 Task: Find connections with filter location Mankono with filter topic #Consultingwith filter profile language French with filter current company Dun & Bradstreet with filter school PEC University of Technology, Chandigarh with filter industry Glass Product Manufacturing with filter service category Bartending with filter keywords title Store Manager
Action: Mouse moved to (486, 67)
Screenshot: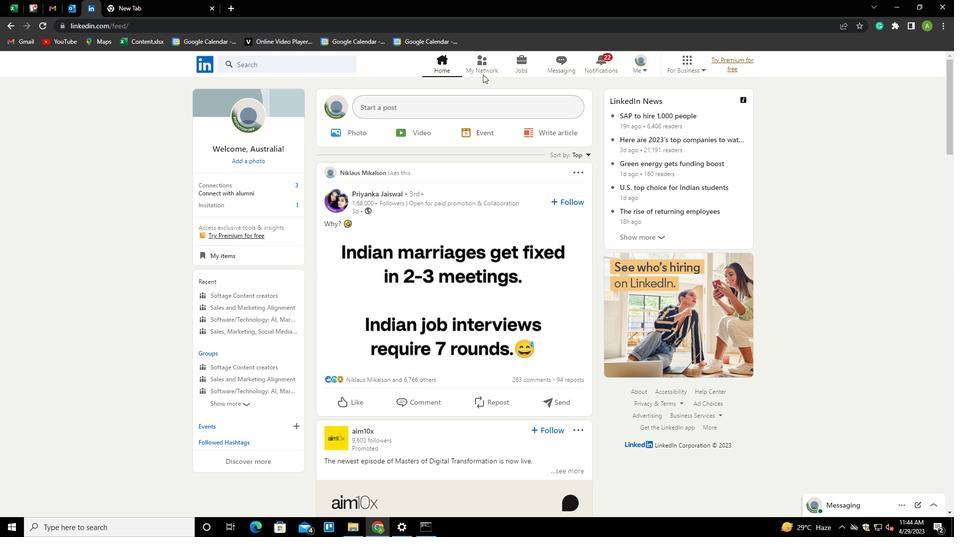 
Action: Mouse pressed left at (486, 67)
Screenshot: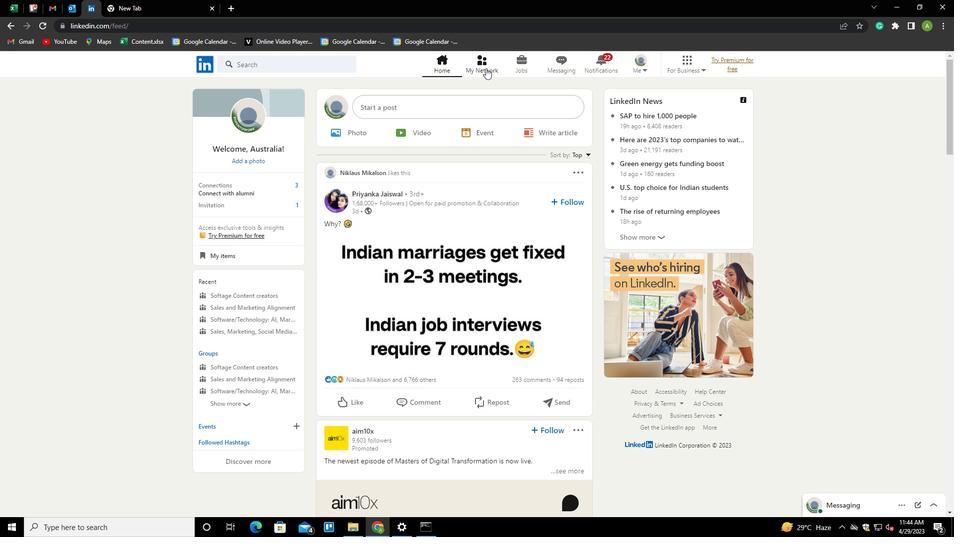 
Action: Mouse moved to (247, 121)
Screenshot: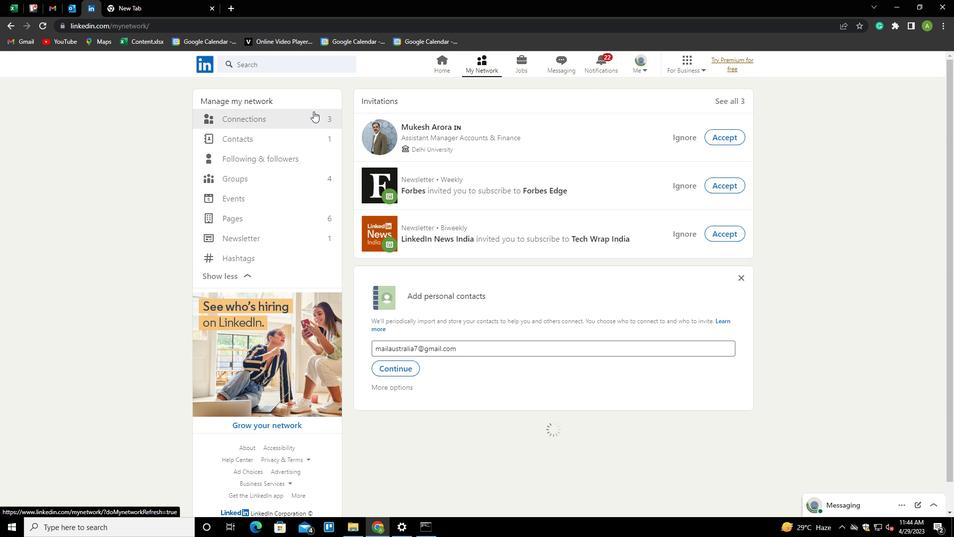 
Action: Mouse pressed left at (247, 121)
Screenshot: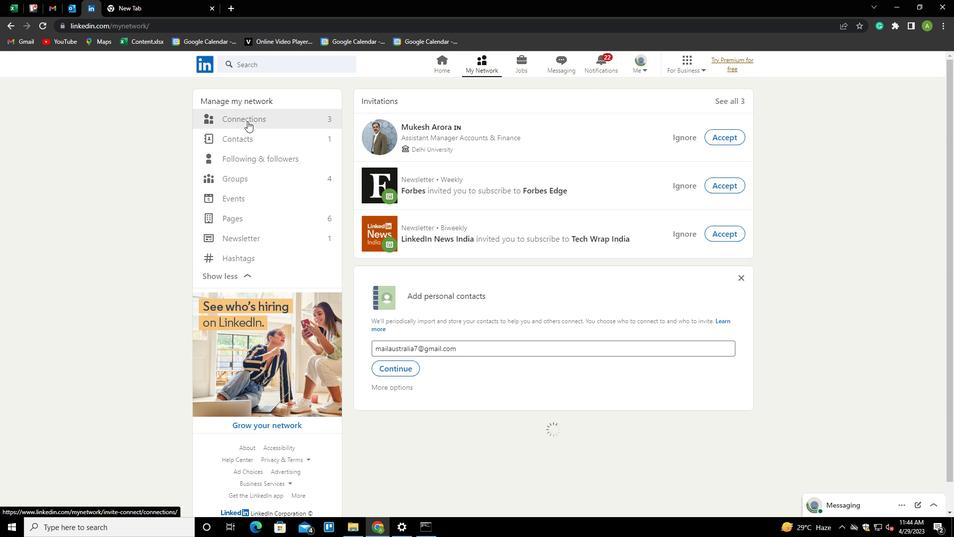 
Action: Mouse moved to (543, 115)
Screenshot: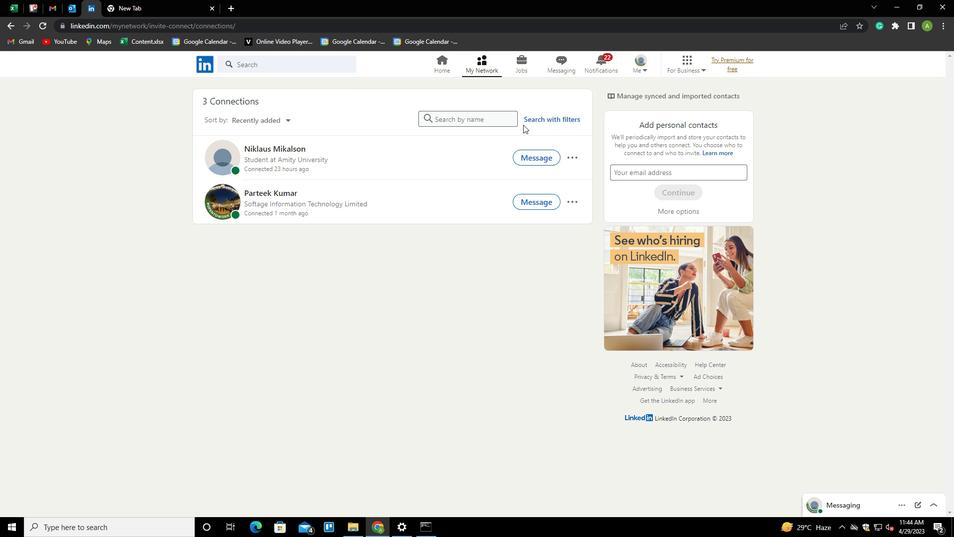 
Action: Mouse pressed left at (543, 115)
Screenshot: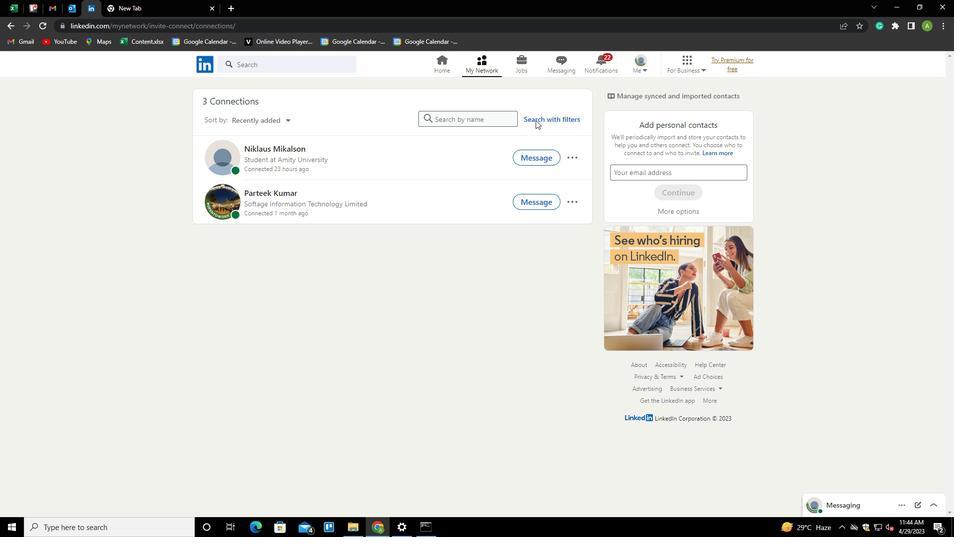 
Action: Mouse moved to (512, 91)
Screenshot: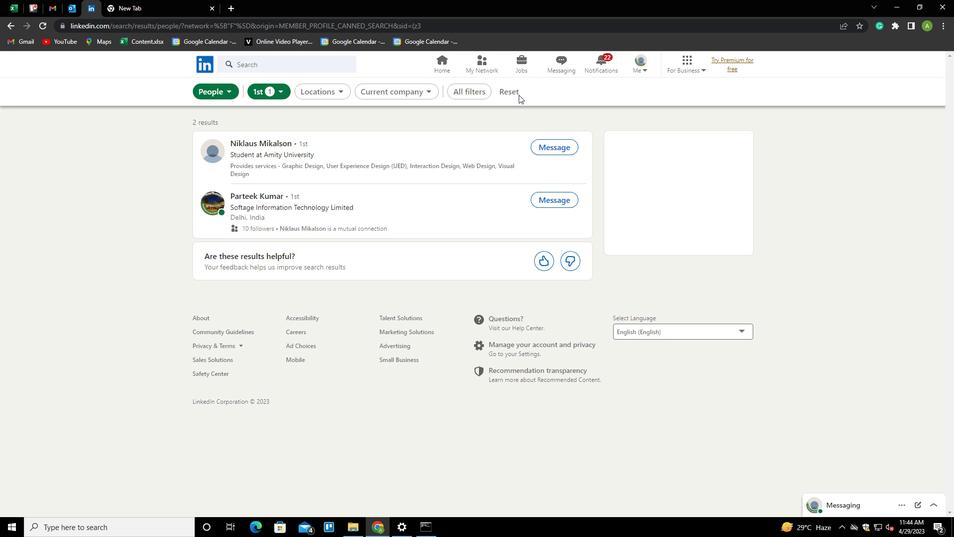 
Action: Mouse pressed left at (512, 91)
Screenshot: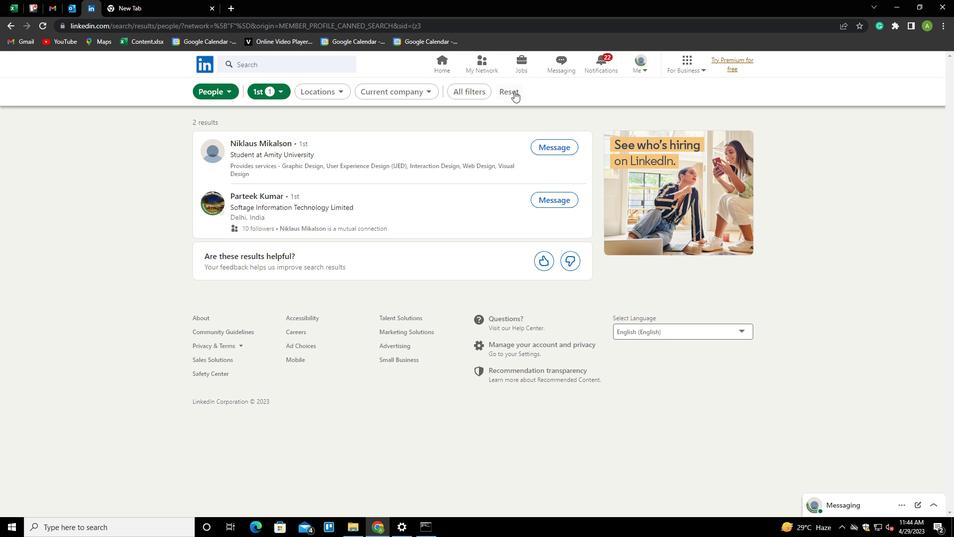 
Action: Mouse moved to (494, 91)
Screenshot: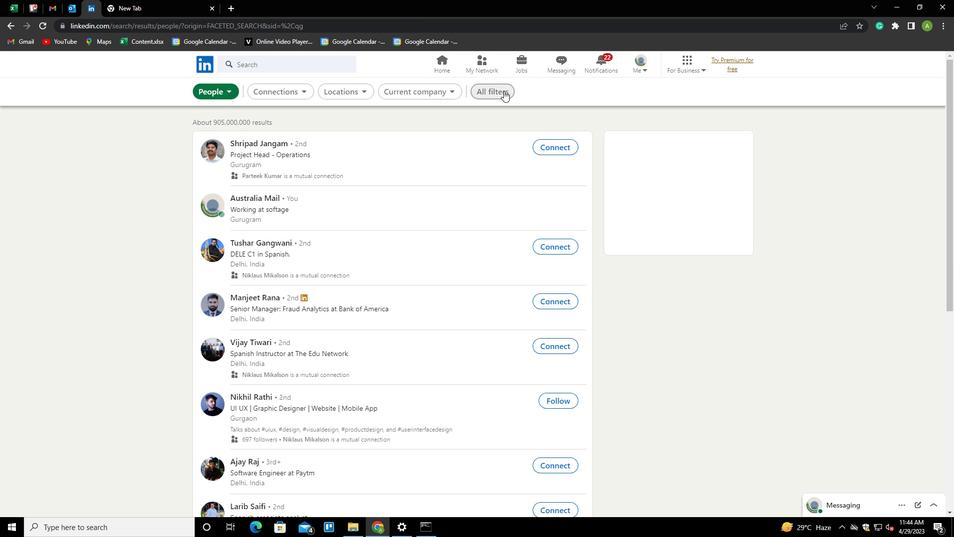 
Action: Mouse pressed left at (494, 91)
Screenshot: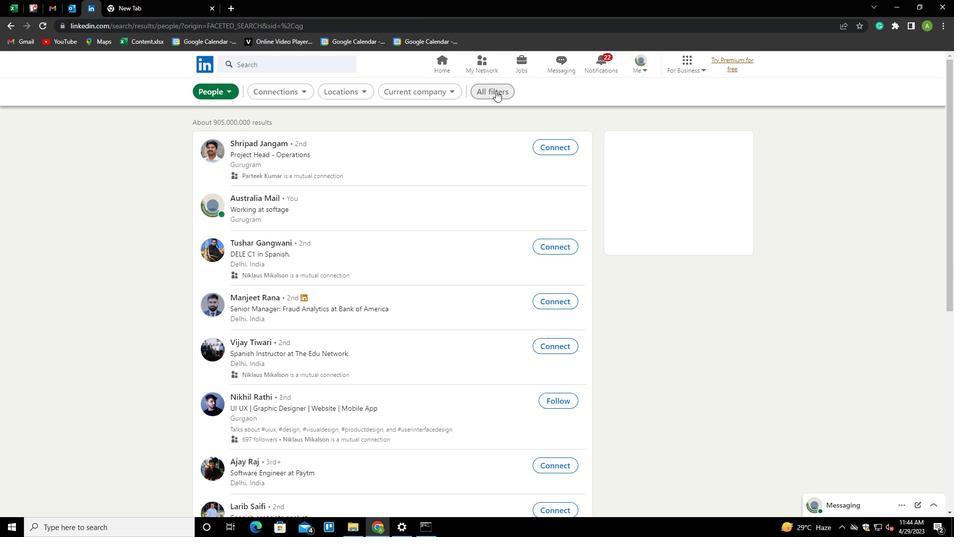 
Action: Mouse moved to (841, 338)
Screenshot: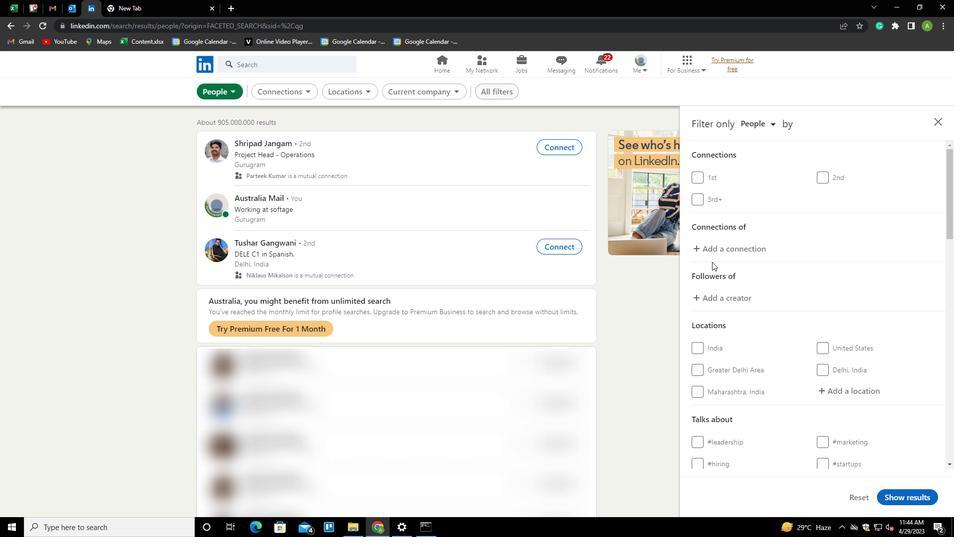 
Action: Mouse scrolled (841, 338) with delta (0, 0)
Screenshot: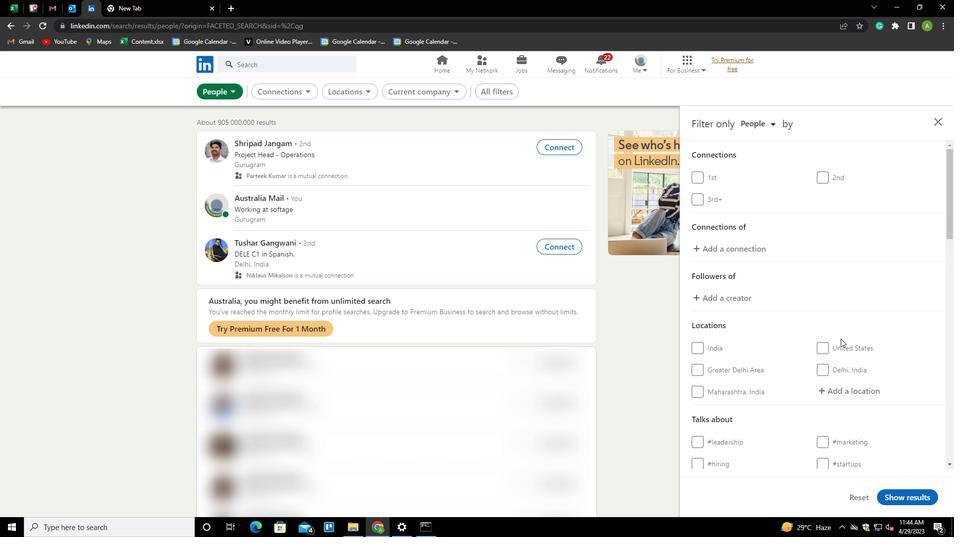 
Action: Mouse scrolled (841, 338) with delta (0, 0)
Screenshot: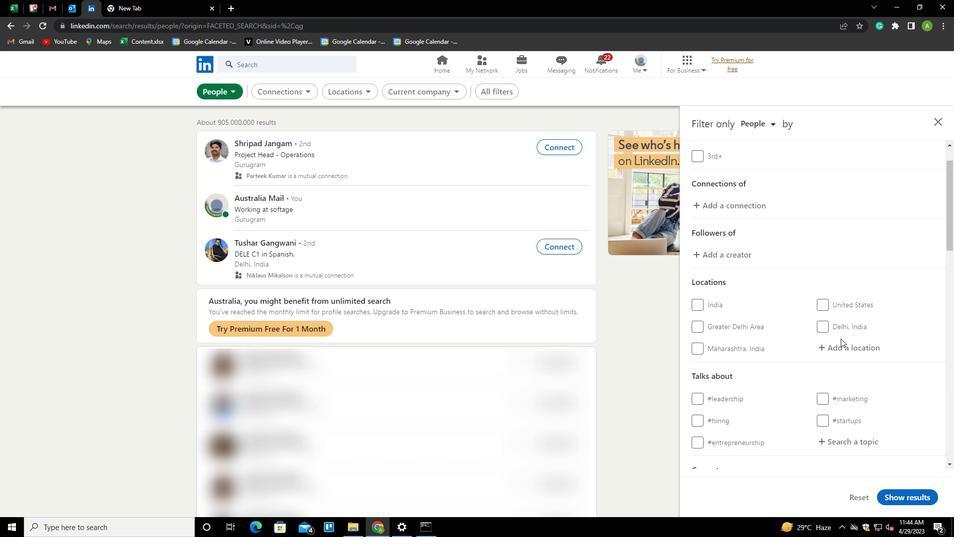 
Action: Mouse moved to (834, 295)
Screenshot: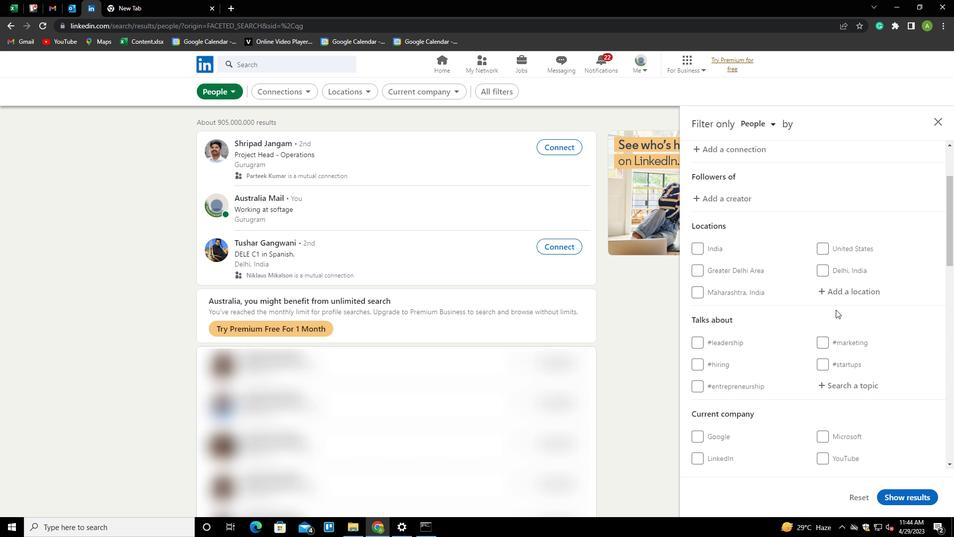 
Action: Mouse pressed left at (834, 295)
Screenshot: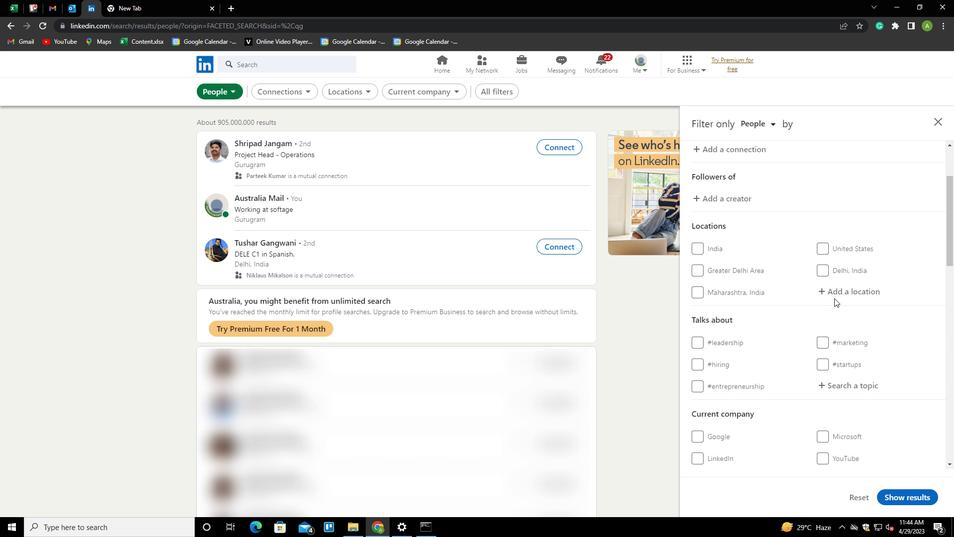 
Action: Mouse moved to (839, 293)
Screenshot: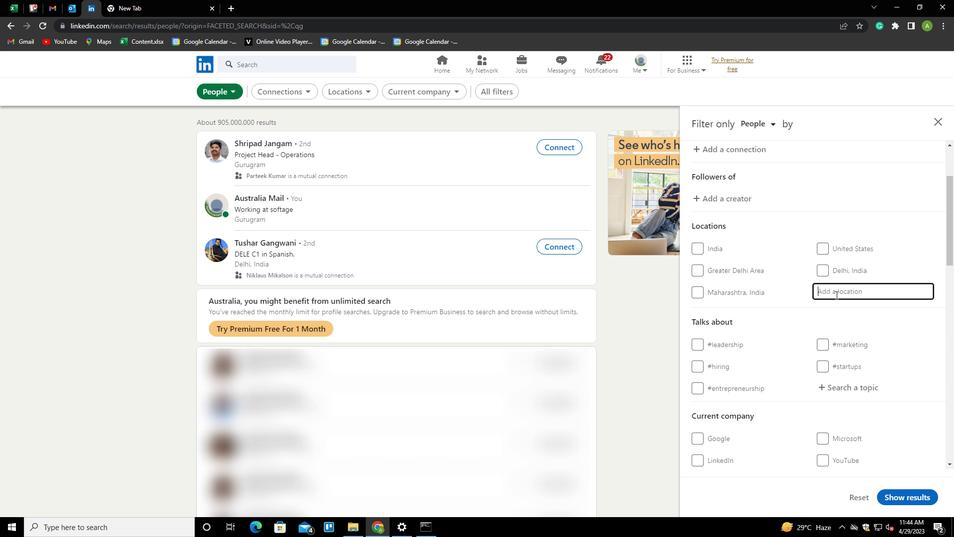 
Action: Mouse pressed left at (839, 293)
Screenshot: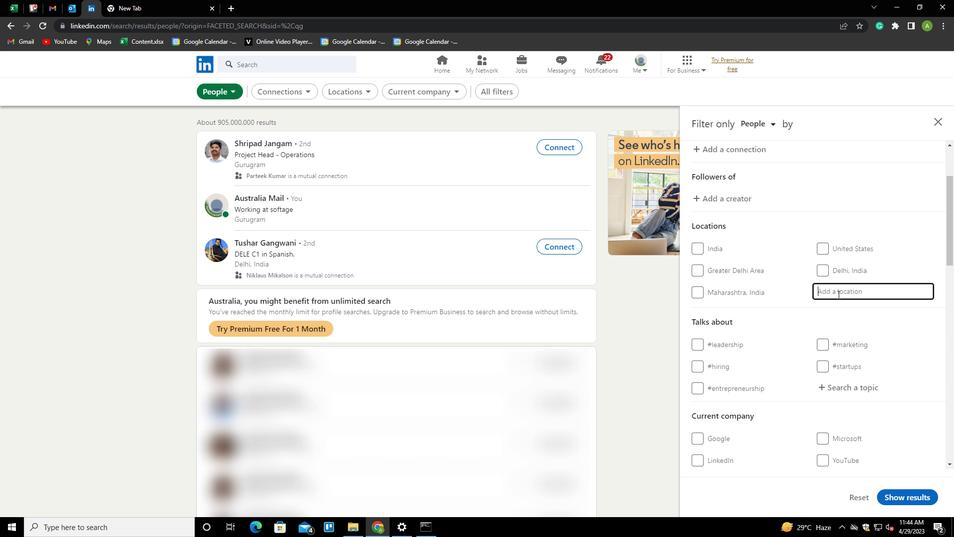 
Action: Key pressed <Key.shift>MANLONO<Key.backspace><Key.backspace><Key.backspace><Key.backspace>KOO<Key.backspace><Key.backspace>ONO<Key.down><Key.enter>
Screenshot: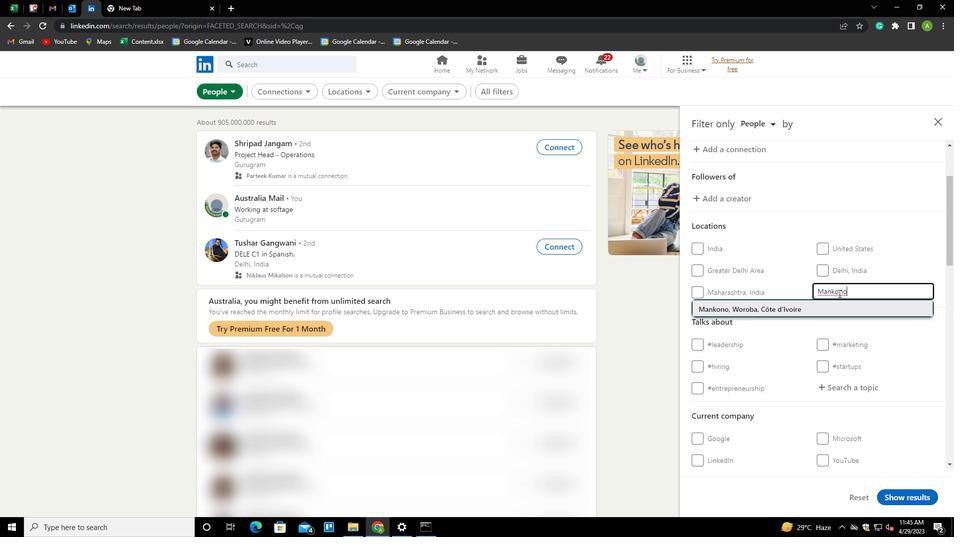 
Action: Mouse moved to (841, 291)
Screenshot: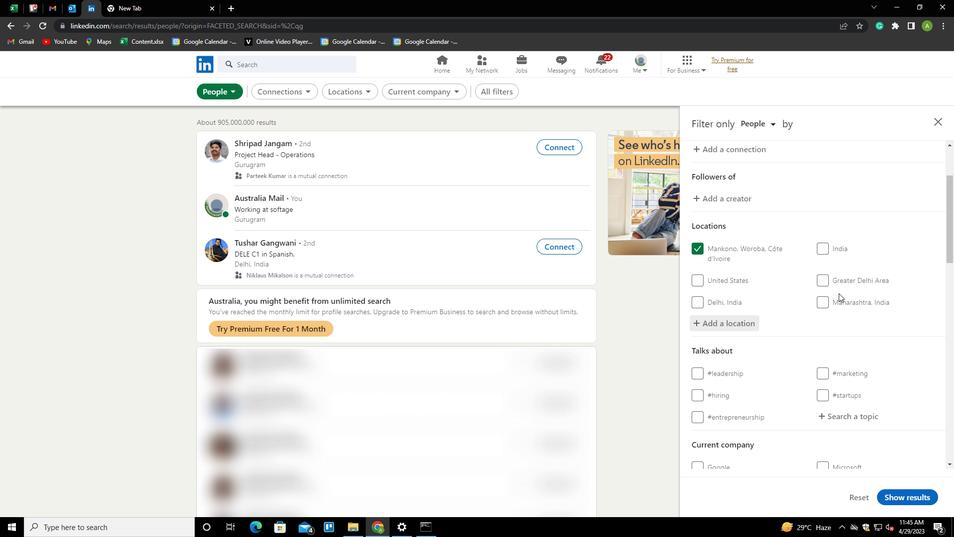 
Action: Mouse scrolled (841, 291) with delta (0, 0)
Screenshot: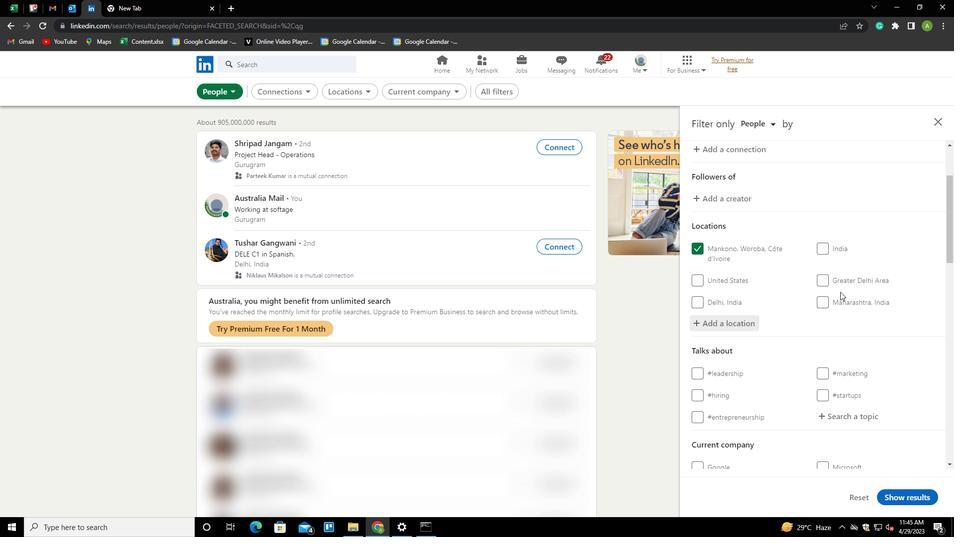 
Action: Mouse scrolled (841, 291) with delta (0, 0)
Screenshot: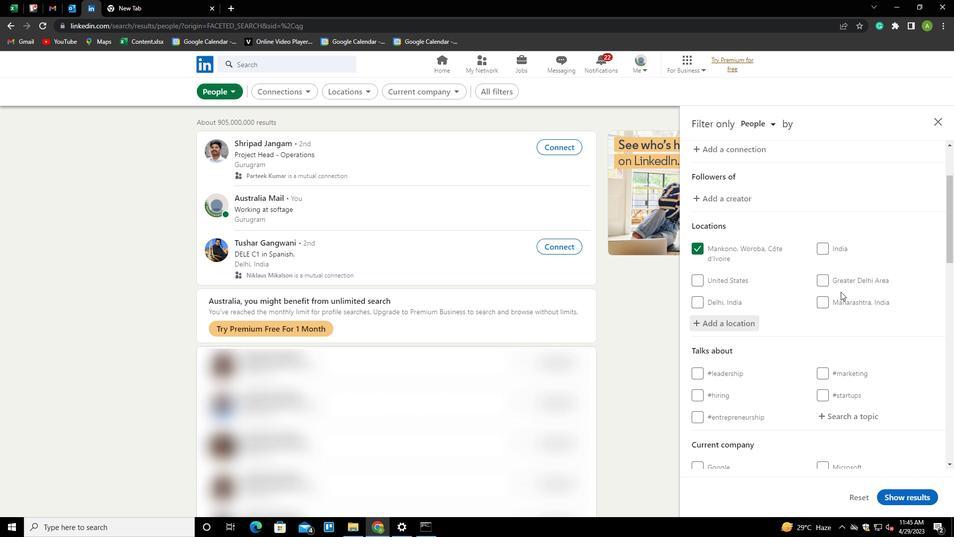 
Action: Mouse scrolled (841, 291) with delta (0, 0)
Screenshot: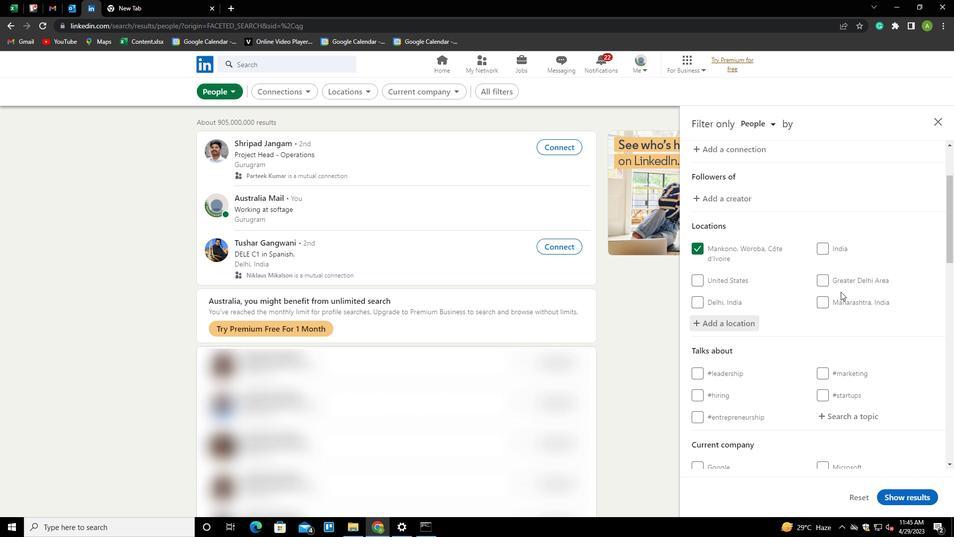 
Action: Mouse scrolled (841, 291) with delta (0, 0)
Screenshot: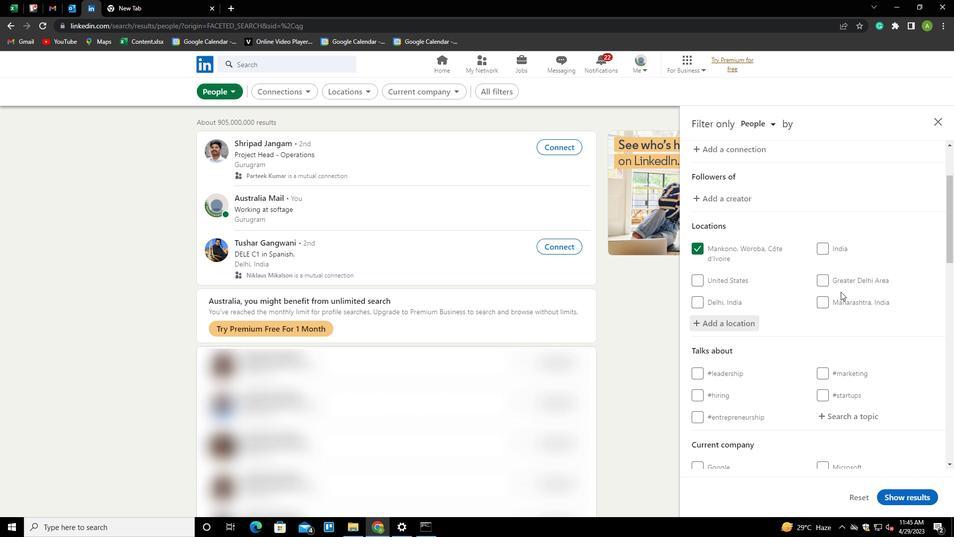 
Action: Mouse moved to (831, 219)
Screenshot: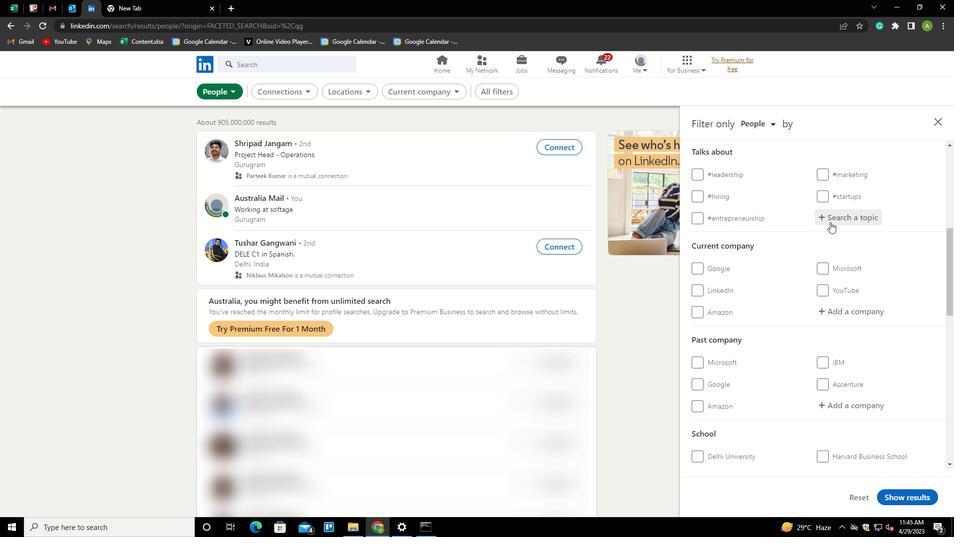 
Action: Mouse pressed left at (831, 219)
Screenshot: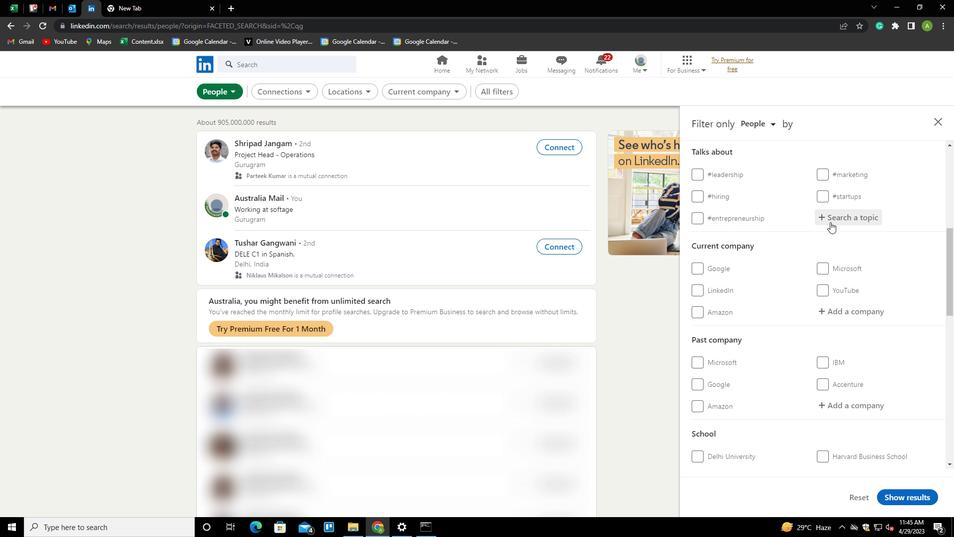 
Action: Key pressed <Key.shift>CONSULTING<Key.down><Key.enter>
Screenshot: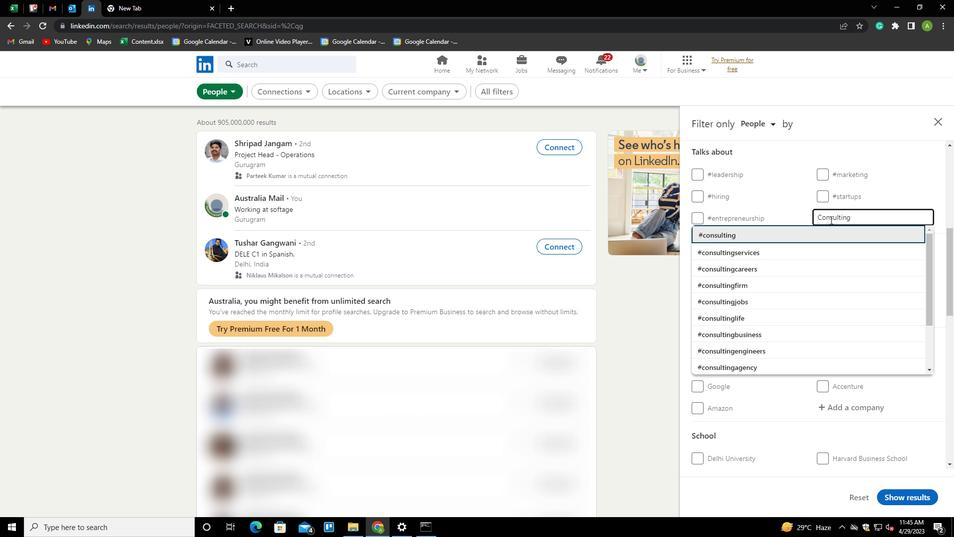 
Action: Mouse scrolled (831, 219) with delta (0, 0)
Screenshot: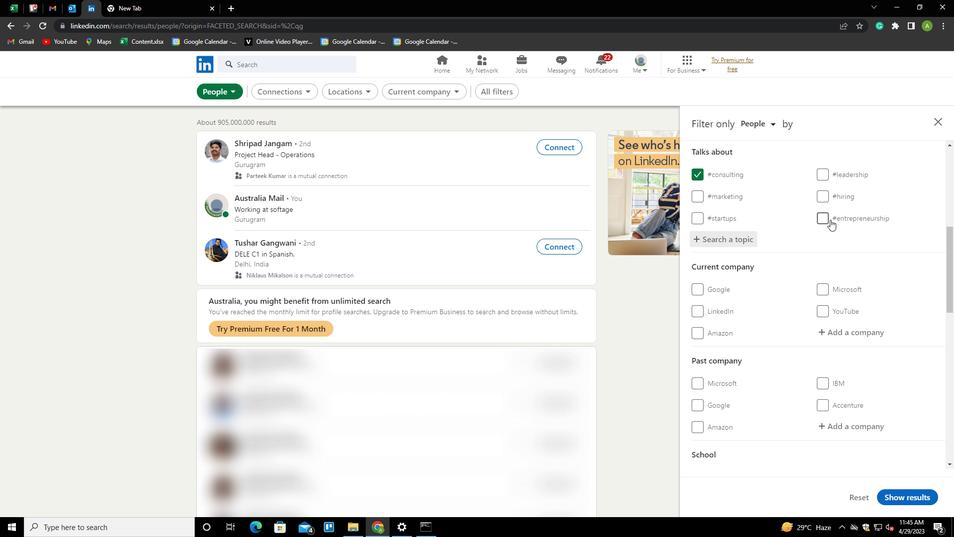 
Action: Mouse scrolled (831, 219) with delta (0, 0)
Screenshot: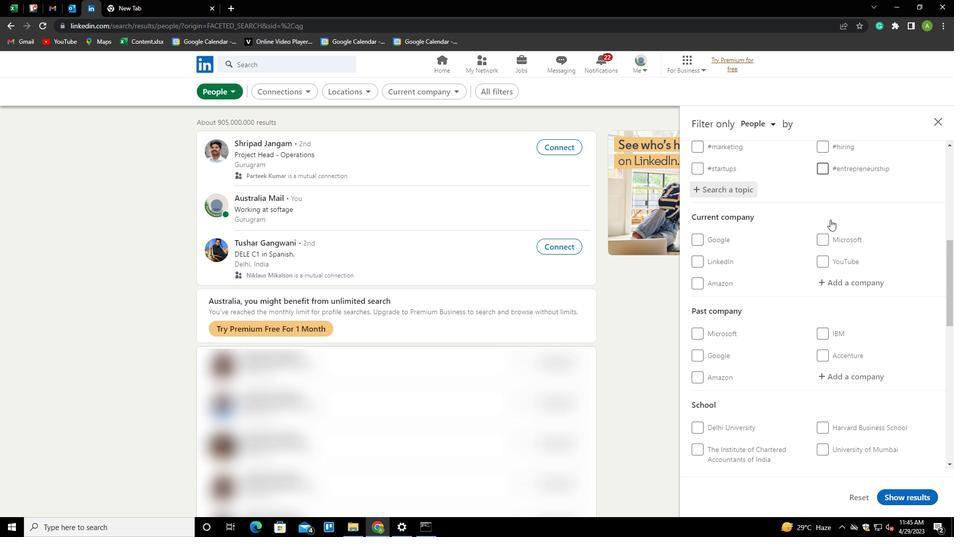 
Action: Mouse scrolled (831, 219) with delta (0, 0)
Screenshot: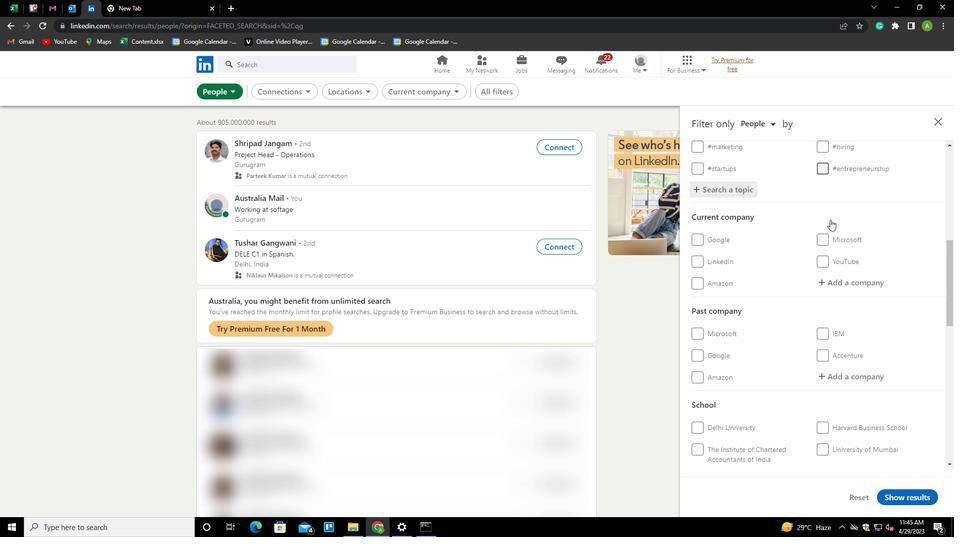 
Action: Mouse scrolled (831, 219) with delta (0, 0)
Screenshot: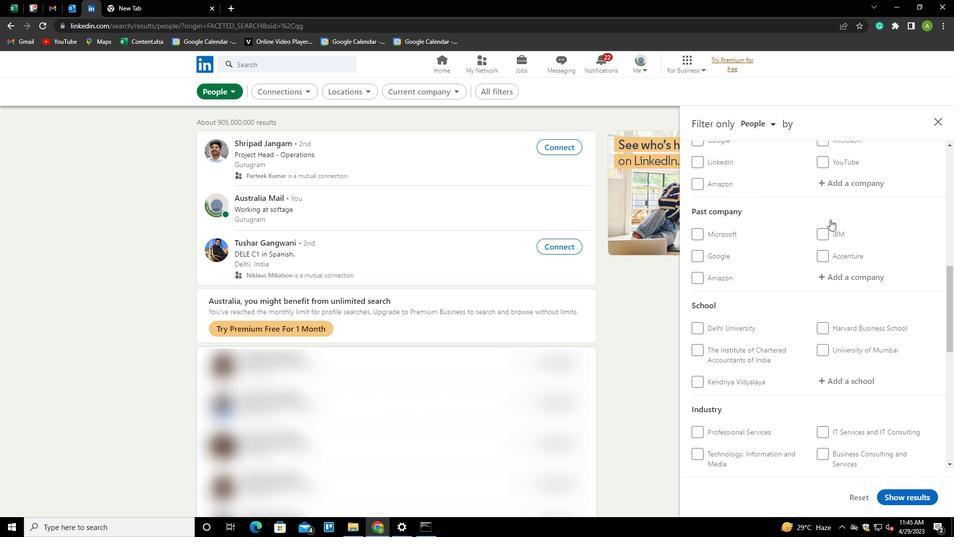 
Action: Mouse scrolled (831, 219) with delta (0, 0)
Screenshot: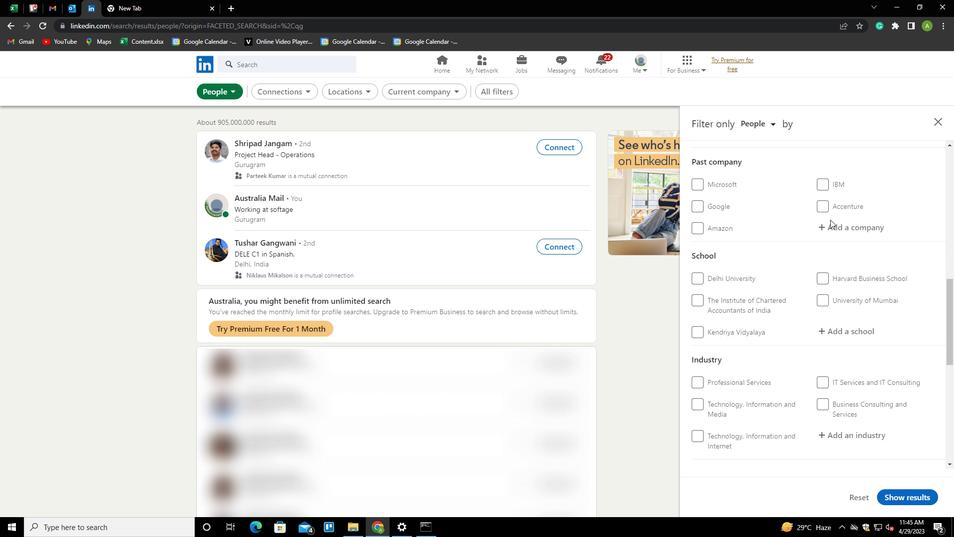 
Action: Mouse scrolled (831, 219) with delta (0, 0)
Screenshot: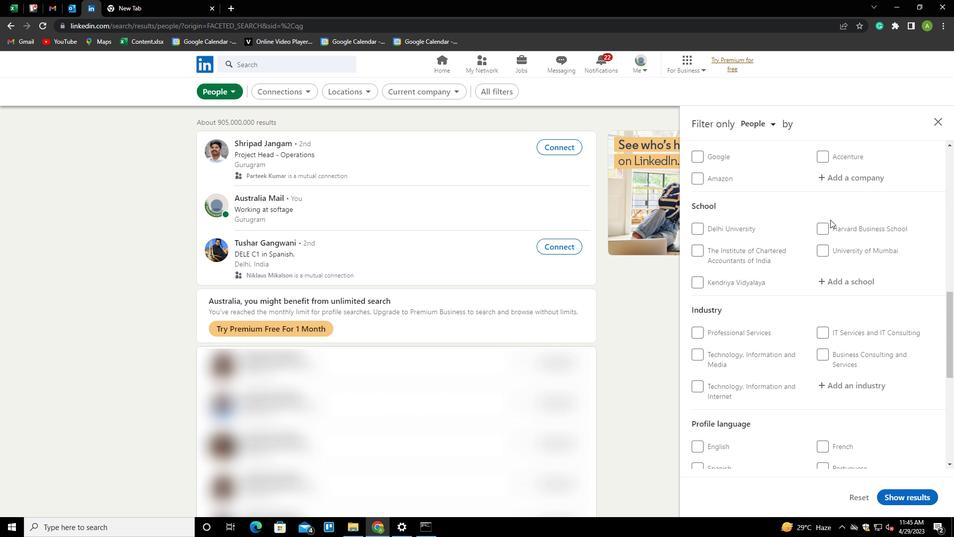 
Action: Mouse scrolled (831, 219) with delta (0, 0)
Screenshot: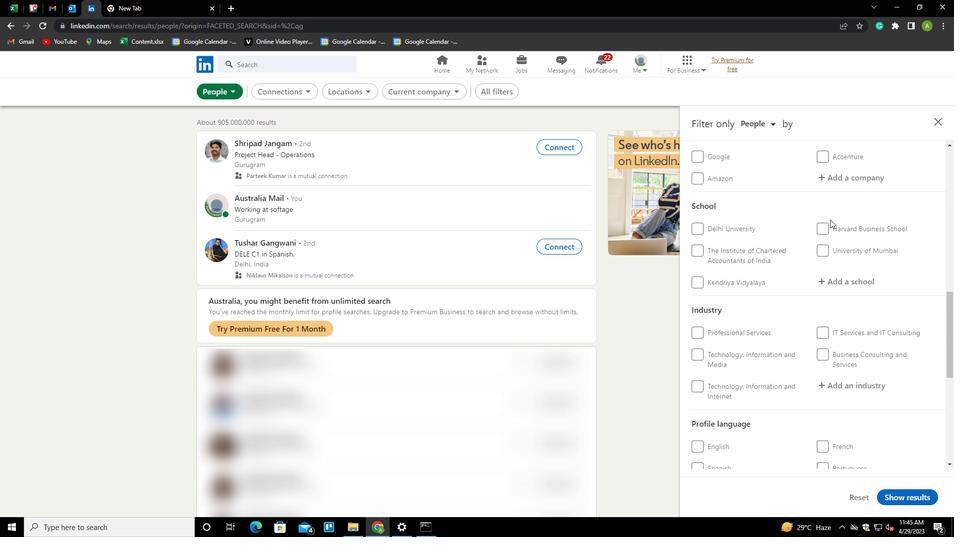 
Action: Mouse scrolled (831, 219) with delta (0, 0)
Screenshot: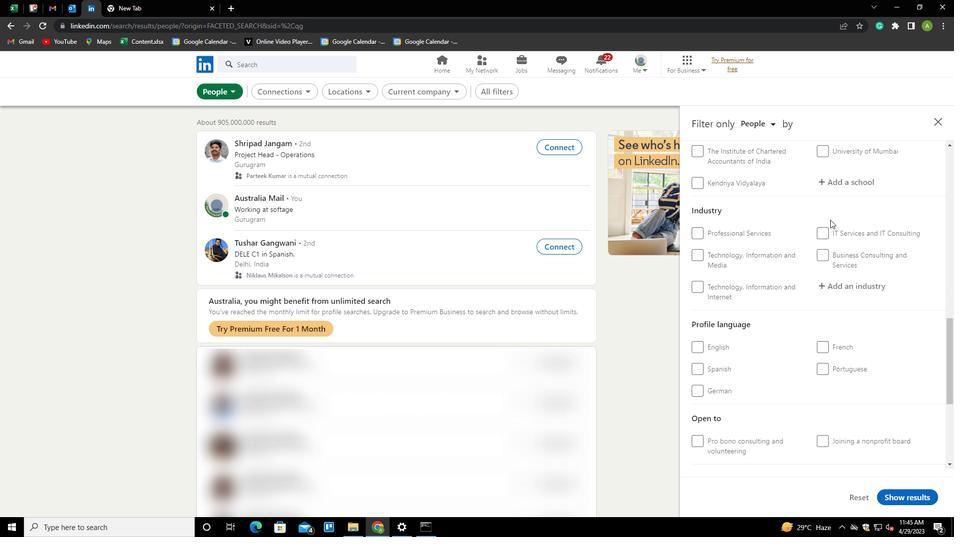 
Action: Mouse scrolled (831, 219) with delta (0, 0)
Screenshot: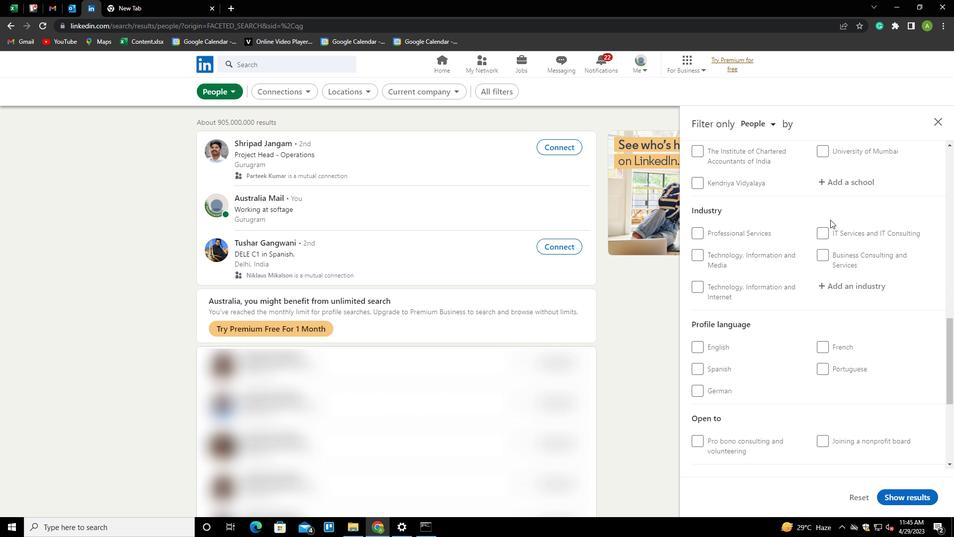 
Action: Mouse moved to (828, 247)
Screenshot: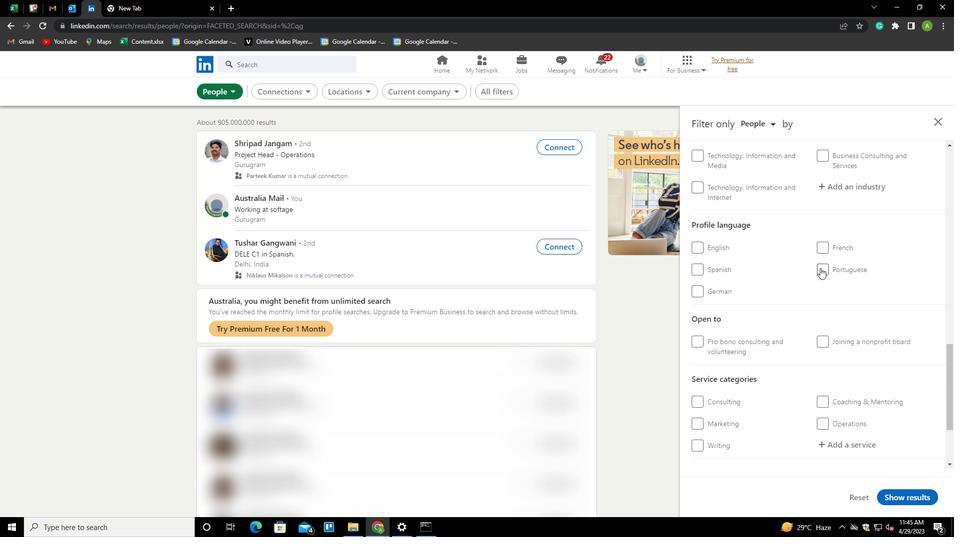 
Action: Mouse pressed left at (828, 247)
Screenshot: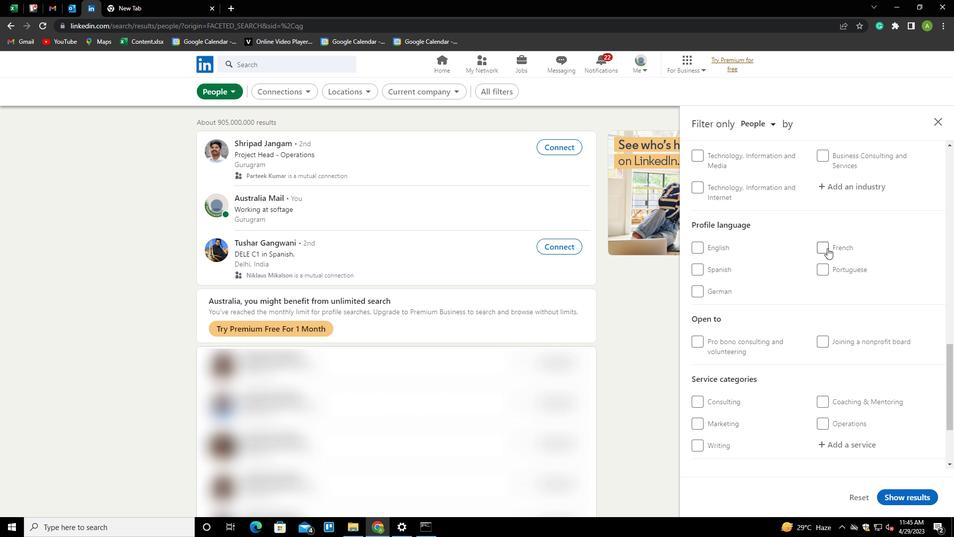 
Action: Mouse moved to (857, 293)
Screenshot: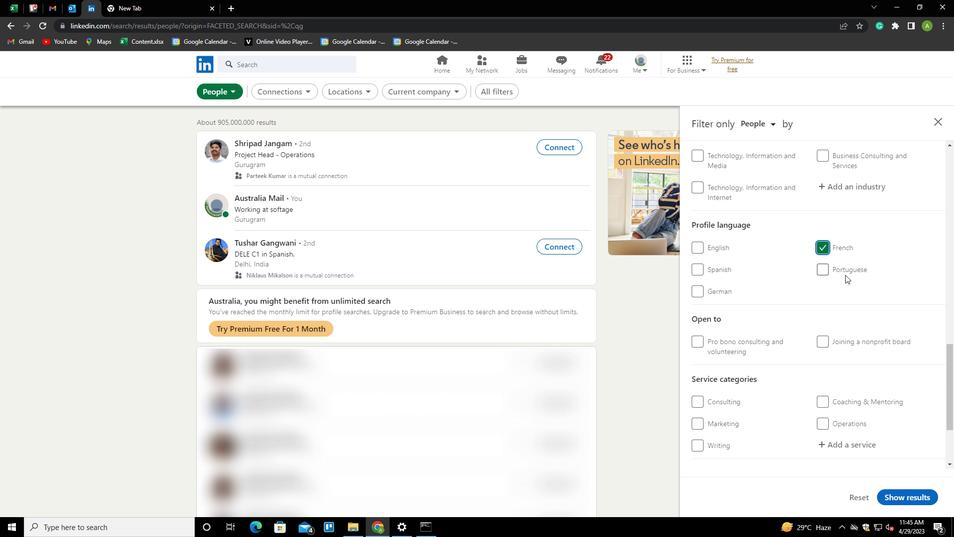 
Action: Mouse scrolled (857, 294) with delta (0, 0)
Screenshot: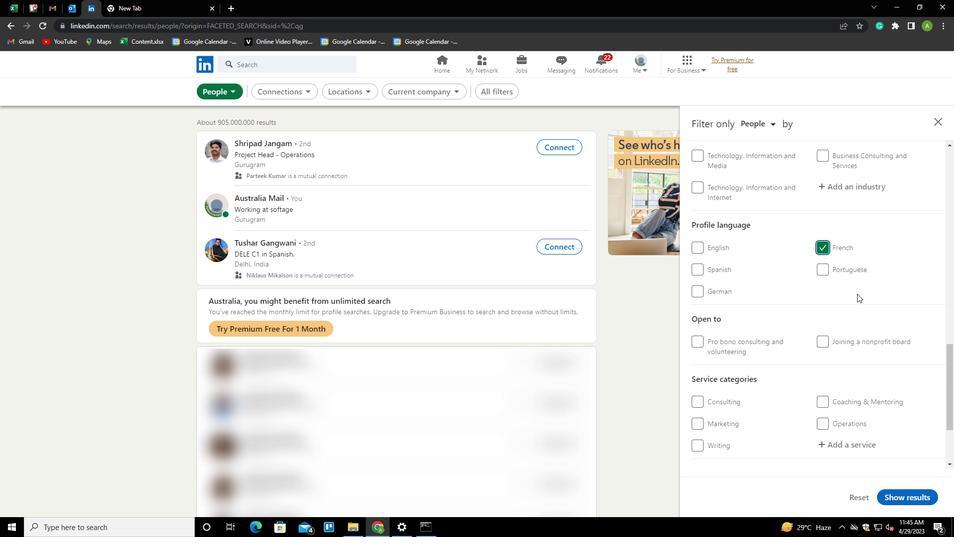 
Action: Mouse scrolled (857, 294) with delta (0, 0)
Screenshot: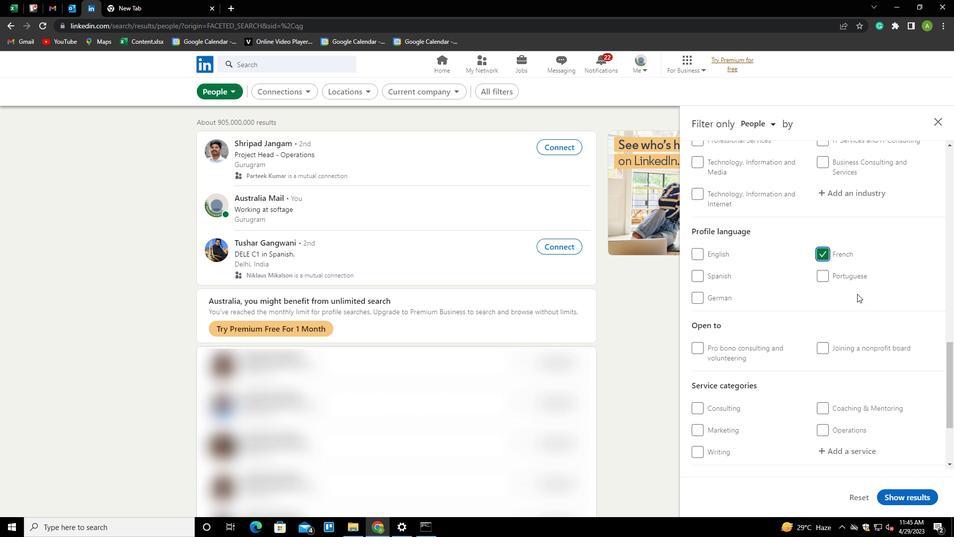 
Action: Mouse scrolled (857, 294) with delta (0, 0)
Screenshot: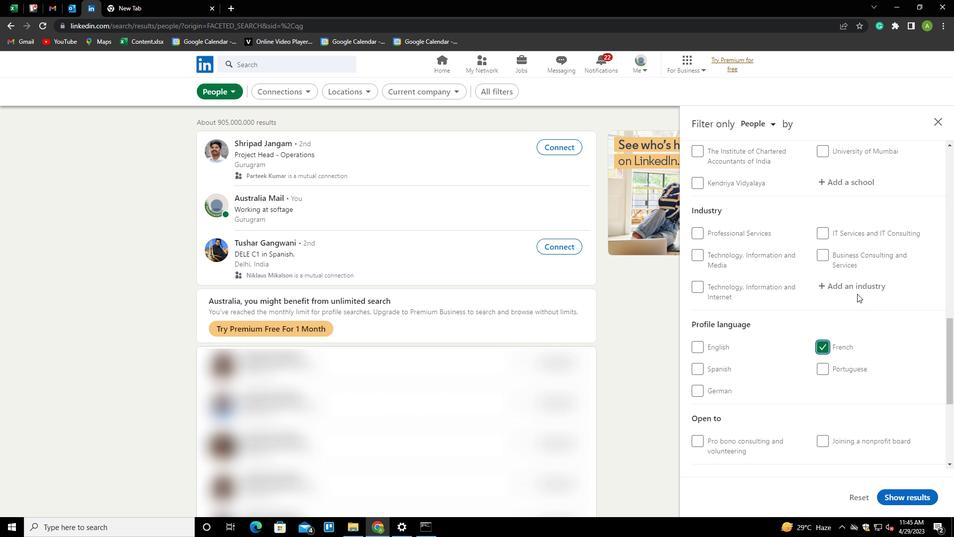 
Action: Mouse scrolled (857, 294) with delta (0, 0)
Screenshot: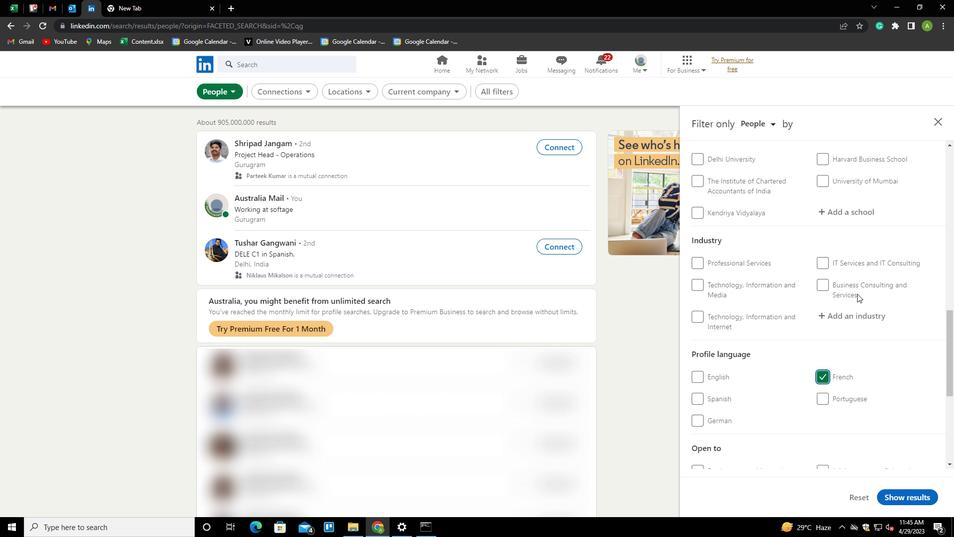 
Action: Mouse scrolled (857, 294) with delta (0, 0)
Screenshot: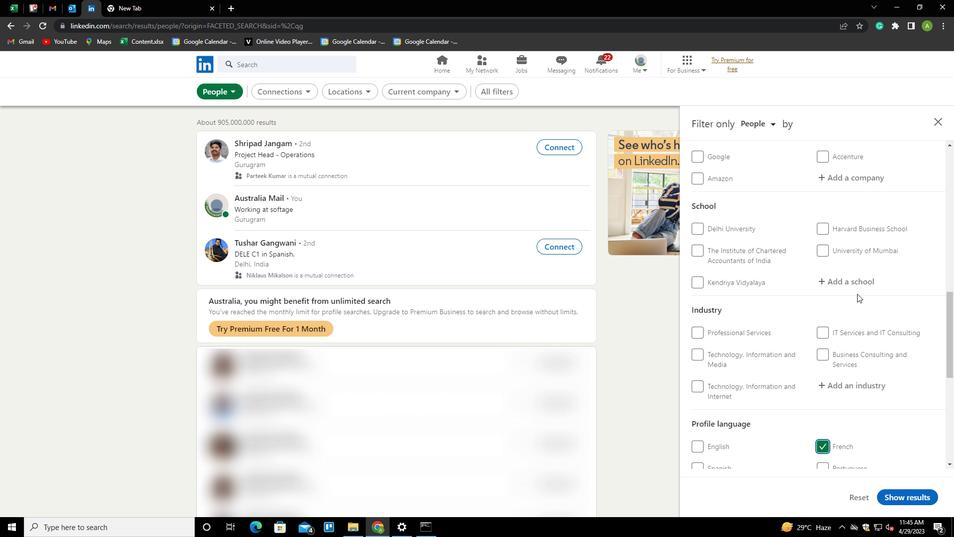 
Action: Mouse scrolled (857, 294) with delta (0, 0)
Screenshot: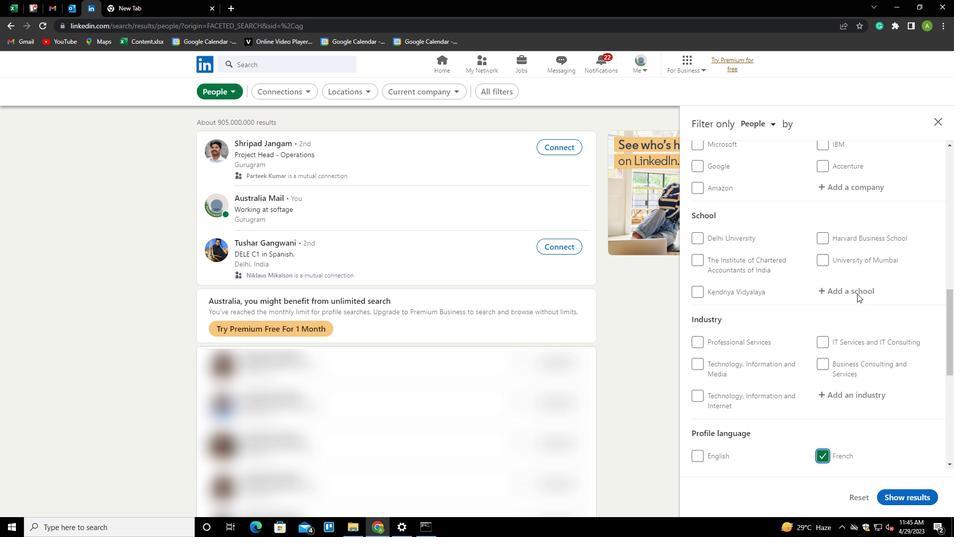 
Action: Mouse scrolled (857, 294) with delta (0, 0)
Screenshot: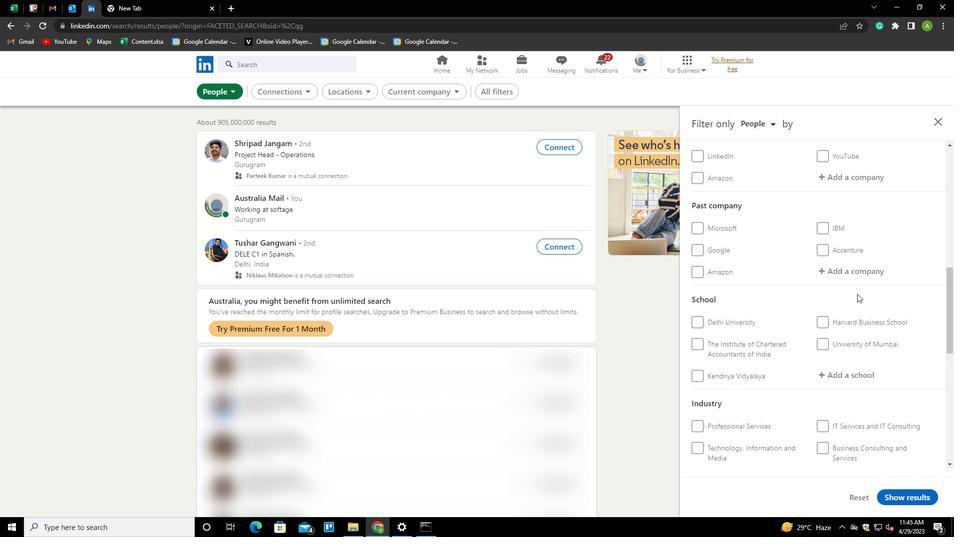 
Action: Mouse scrolled (857, 294) with delta (0, 0)
Screenshot: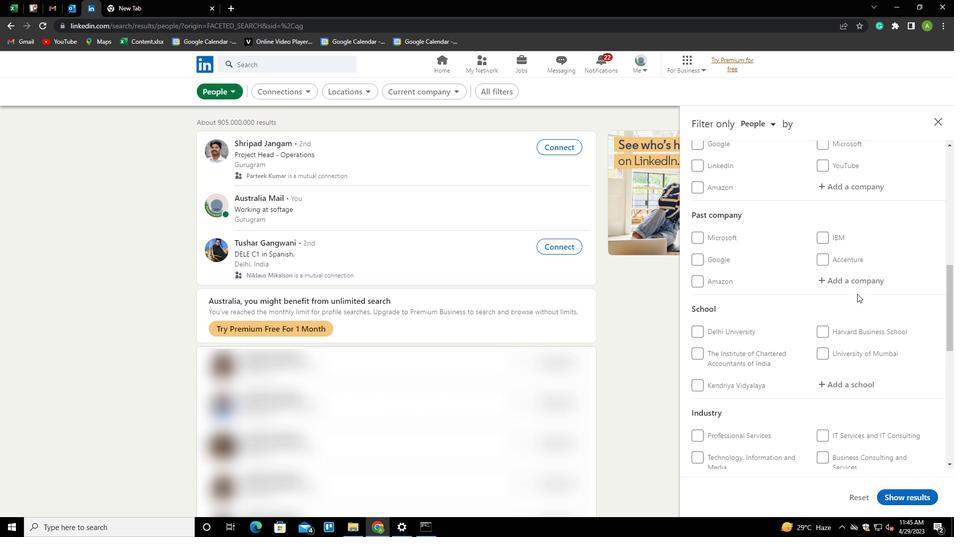 
Action: Mouse moved to (849, 283)
Screenshot: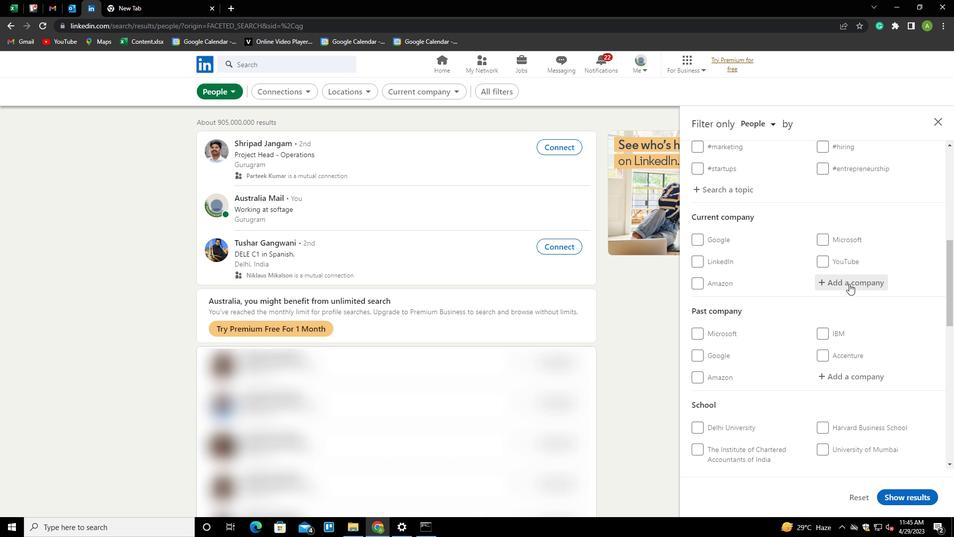 
Action: Mouse pressed left at (849, 283)
Screenshot: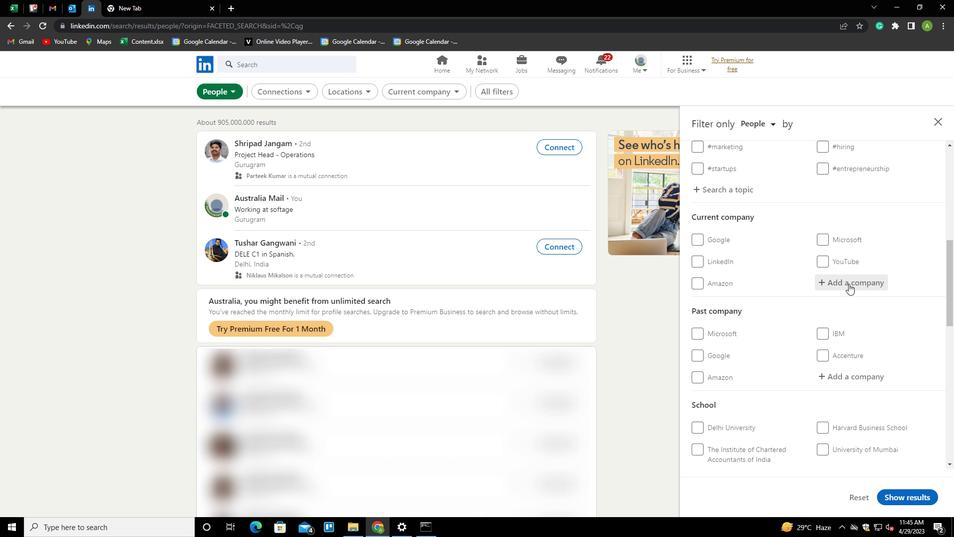 
Action: Mouse moved to (849, 283)
Screenshot: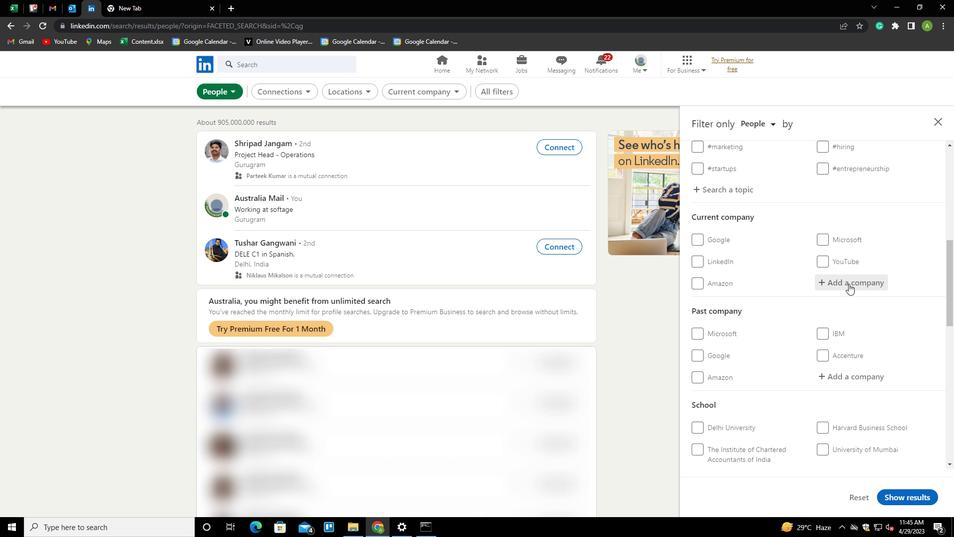 
Action: Key pressed <Key.shift>DUN<Key.space><Key.shift>&<Key.down><Key.enter>
Screenshot: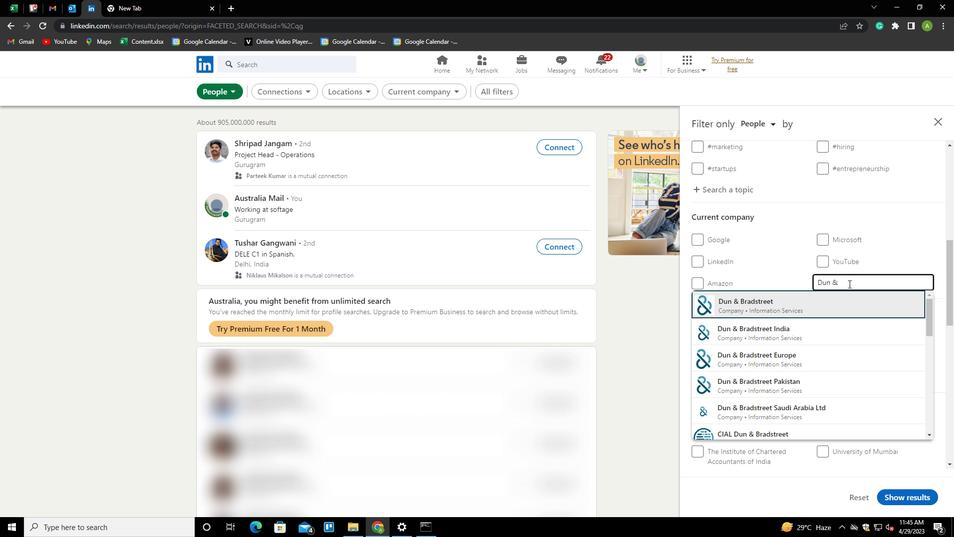 
Action: Mouse scrolled (849, 283) with delta (0, 0)
Screenshot: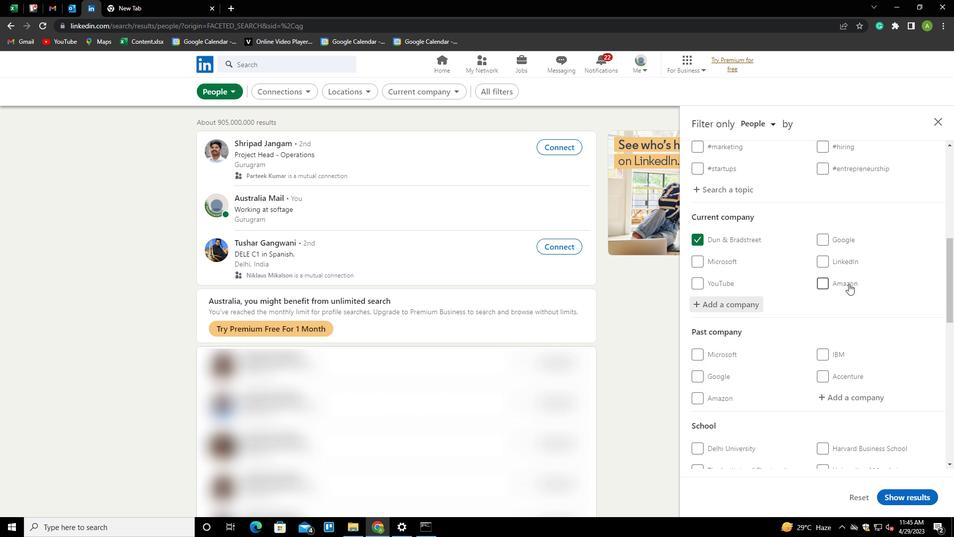 
Action: Mouse scrolled (849, 283) with delta (0, 0)
Screenshot: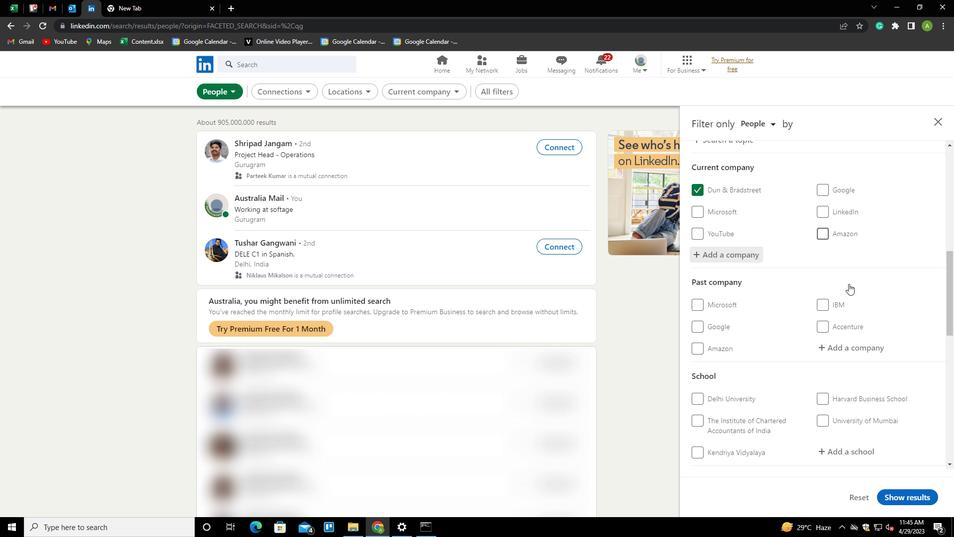 
Action: Mouse scrolled (849, 283) with delta (0, 0)
Screenshot: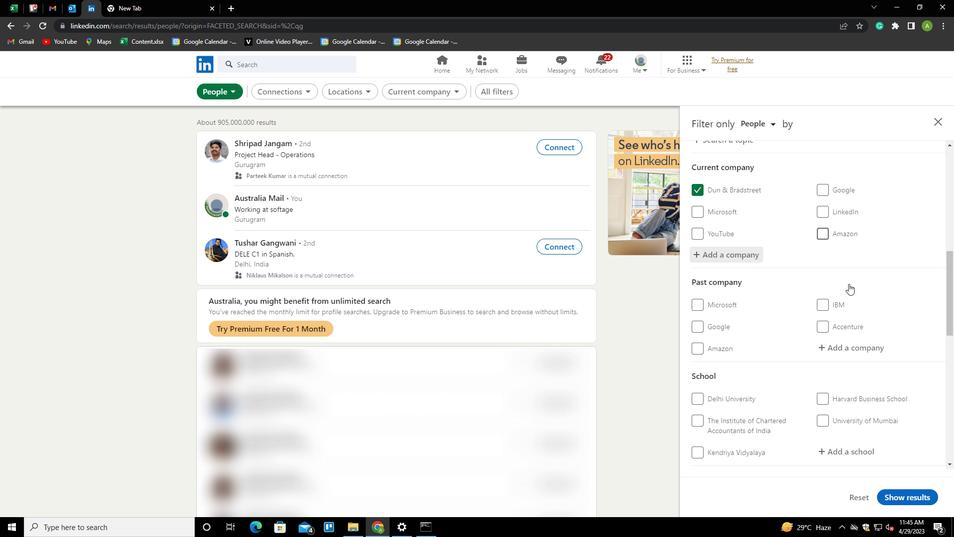 
Action: Mouse moved to (848, 283)
Screenshot: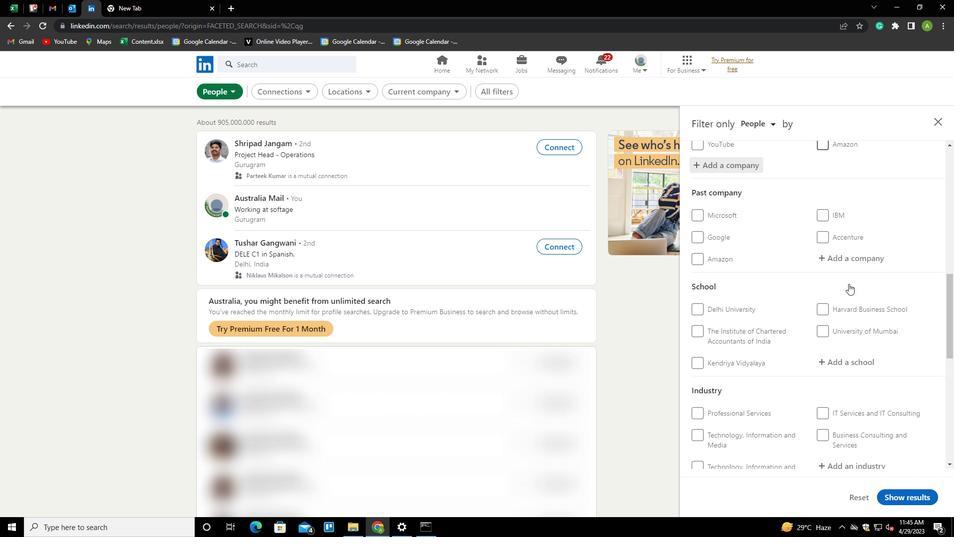 
Action: Mouse scrolled (848, 283) with delta (0, 0)
Screenshot: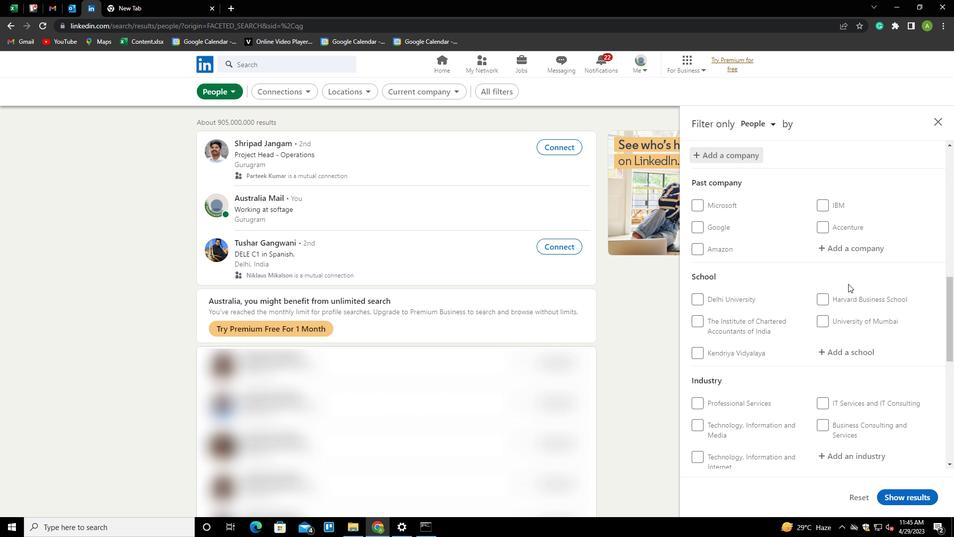 
Action: Mouse moved to (847, 300)
Screenshot: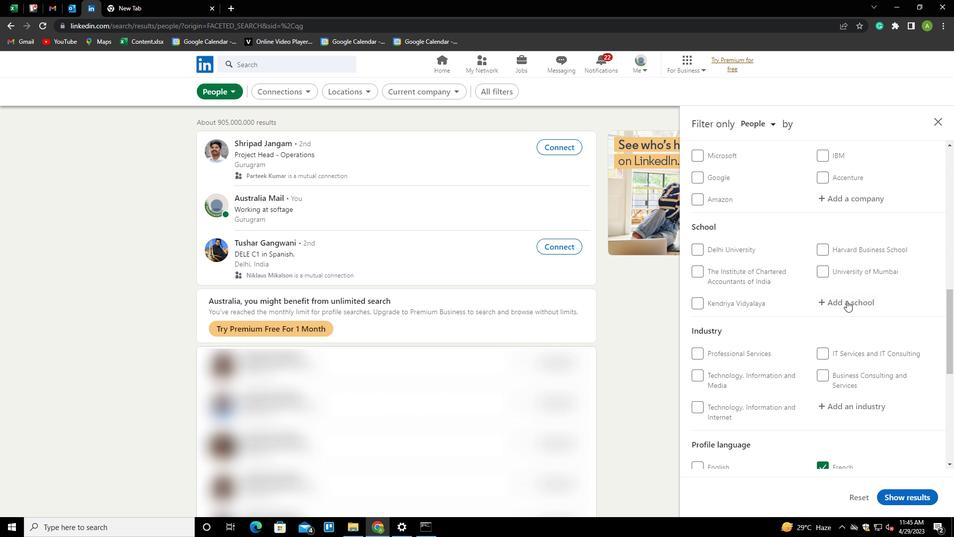 
Action: Mouse pressed left at (847, 300)
Screenshot: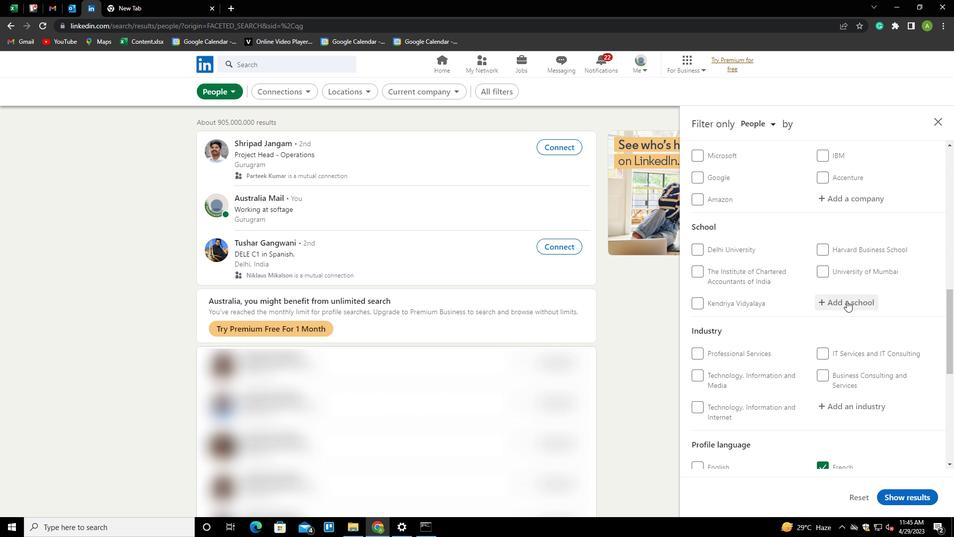 
Action: Key pressed <Key.shift>PEC<Key.down><Key.enter>
Screenshot: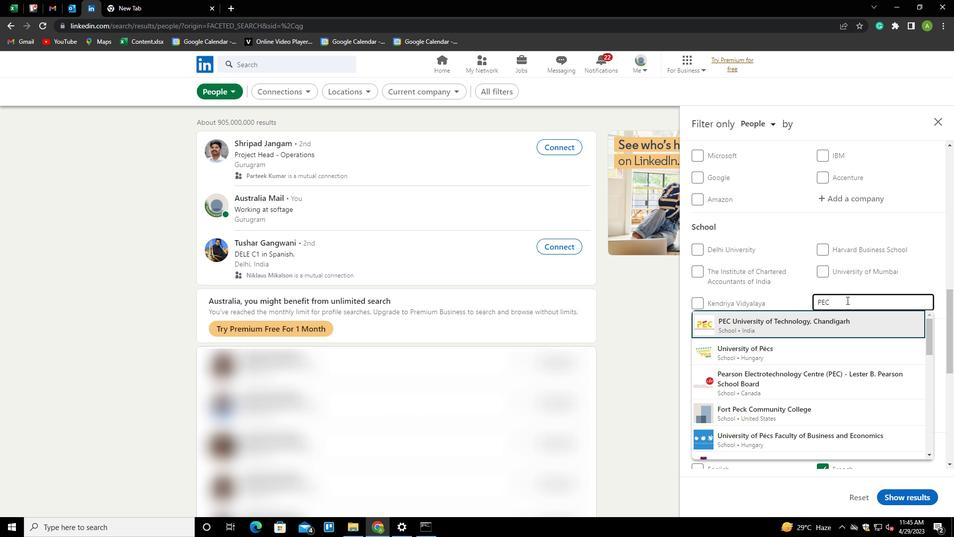 
Action: Mouse scrolled (847, 299) with delta (0, 0)
Screenshot: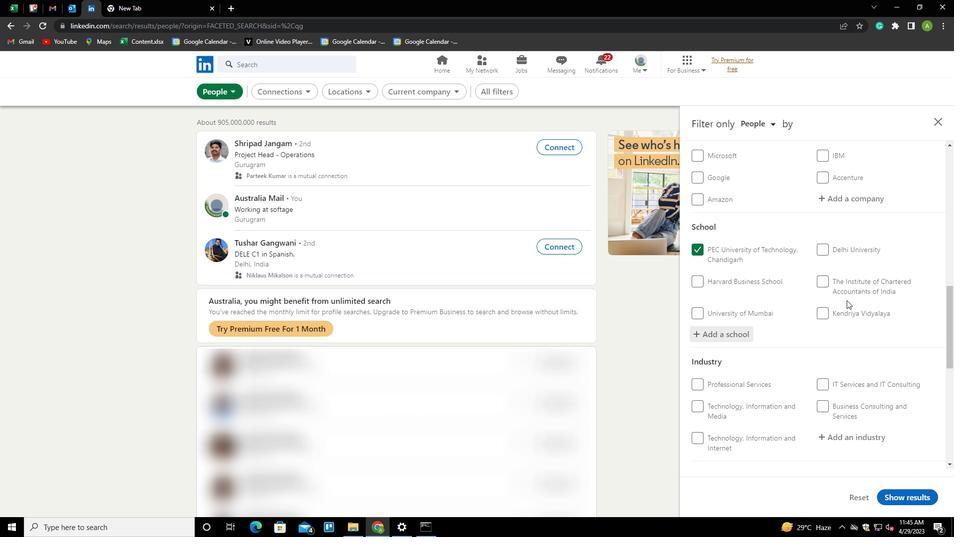 
Action: Mouse scrolled (847, 299) with delta (0, 0)
Screenshot: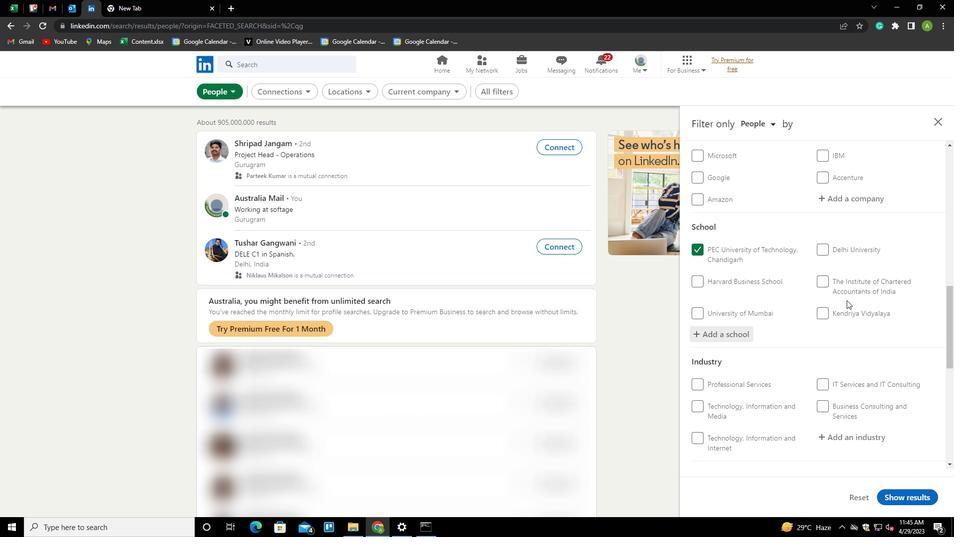 
Action: Mouse scrolled (847, 299) with delta (0, 0)
Screenshot: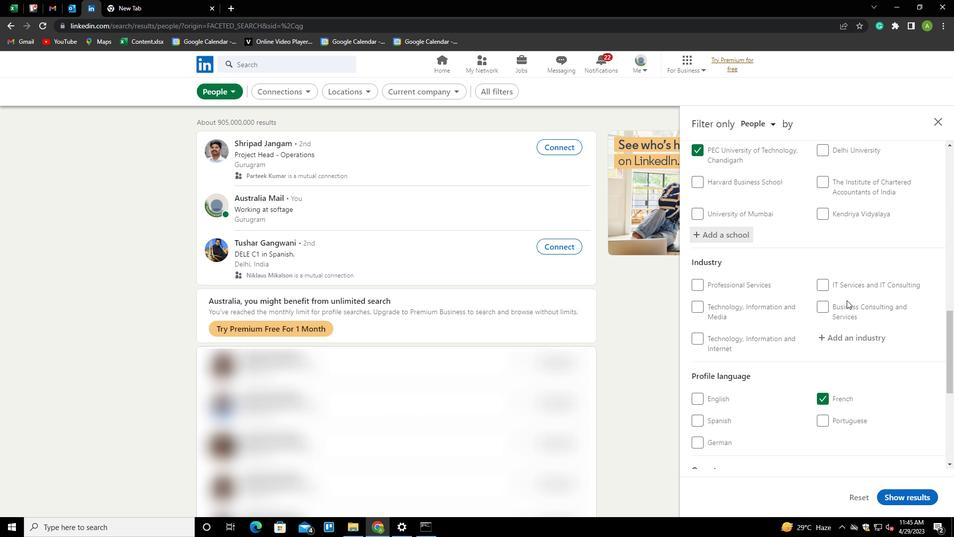 
Action: Mouse scrolled (847, 299) with delta (0, 0)
Screenshot: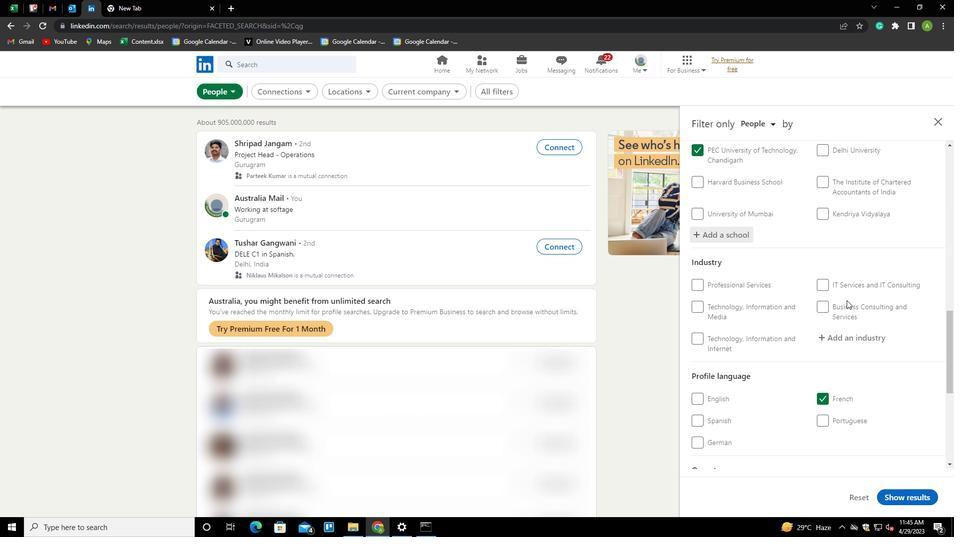 
Action: Mouse moved to (845, 236)
Screenshot: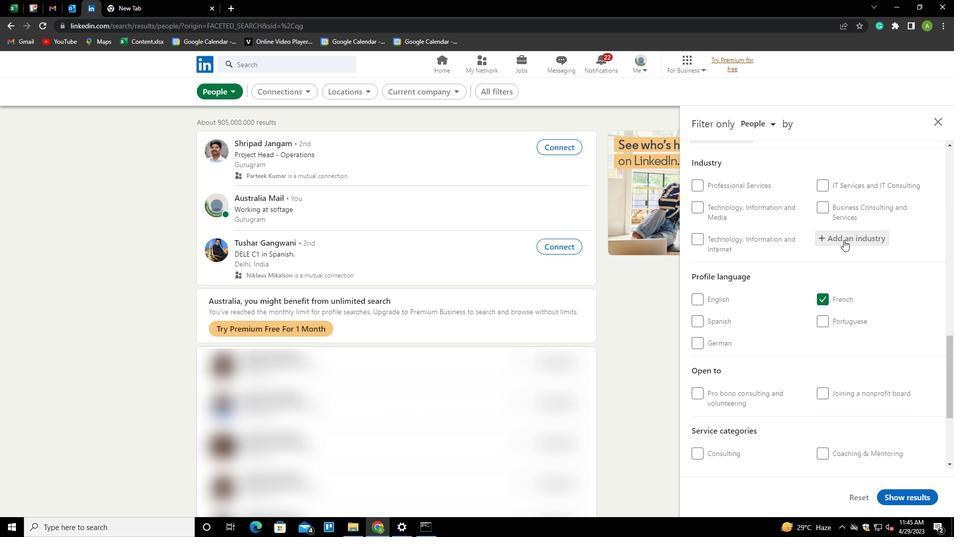 
Action: Mouse pressed left at (845, 236)
Screenshot: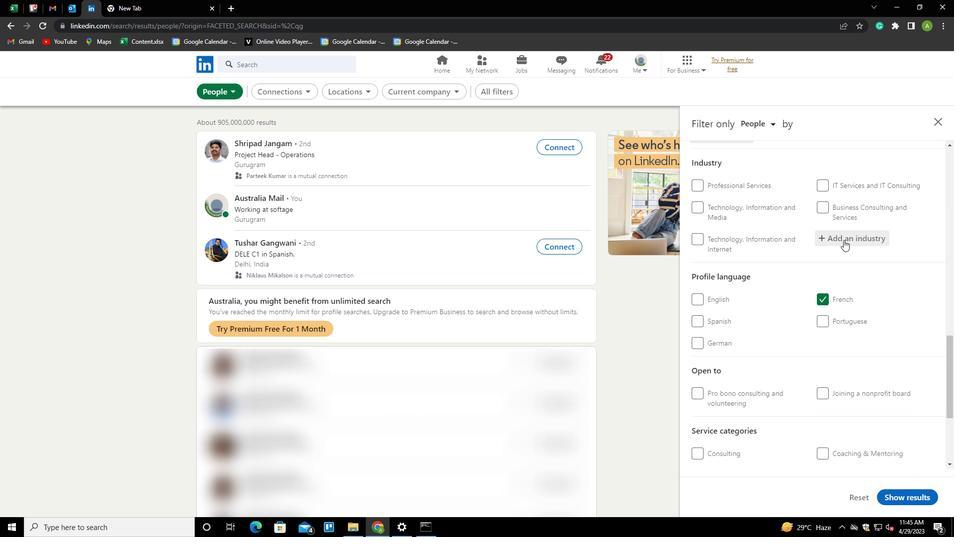 
Action: Key pressed <Key.shift><Key.shift><Key.shift><Key.shift><Key.shift><Key.shift><Key.shift><Key.shift><Key.shift><Key.shift><Key.shift><Key.shift><Key.shift><Key.shift><Key.shift><Key.shift>GLASS<Key.down><Key.down><Key.enter>
Screenshot: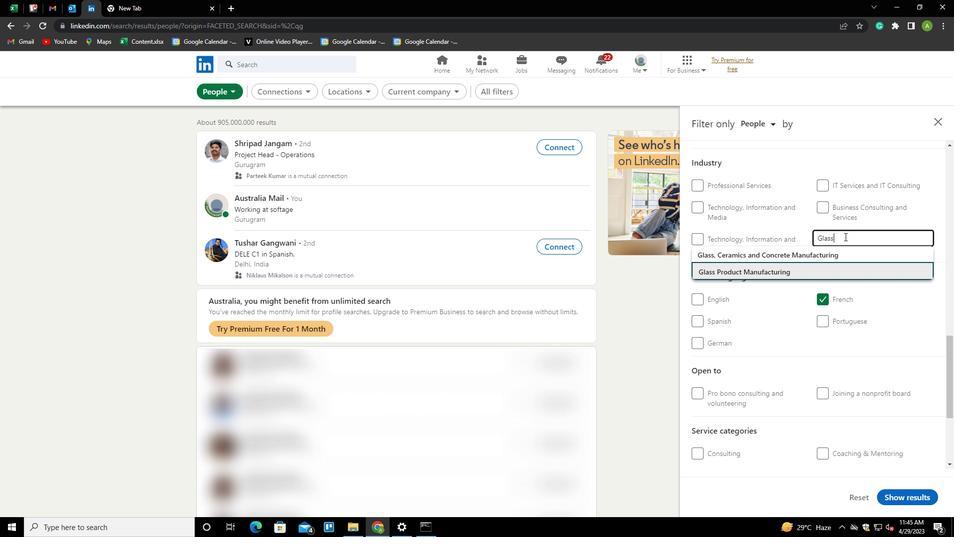 
Action: Mouse scrolled (845, 236) with delta (0, 0)
Screenshot: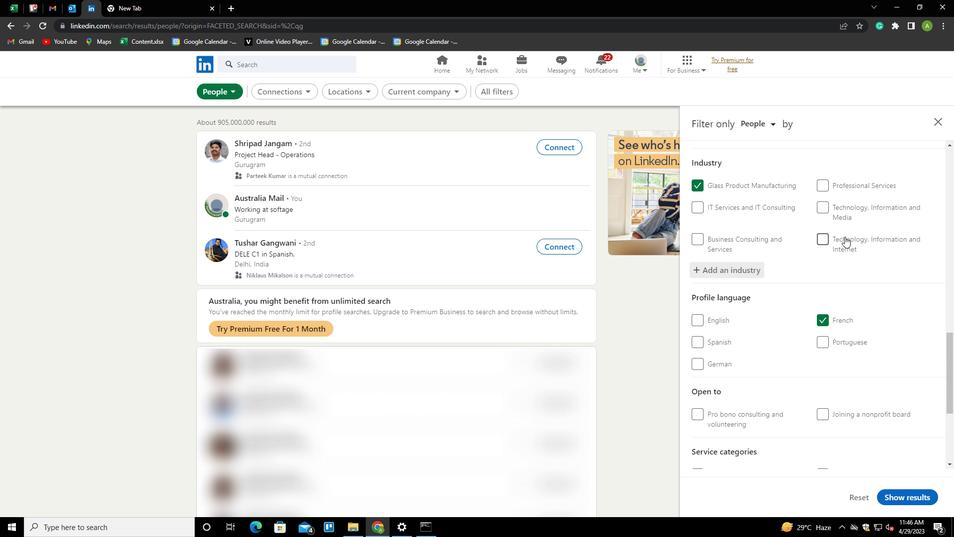 
Action: Mouse scrolled (845, 236) with delta (0, 0)
Screenshot: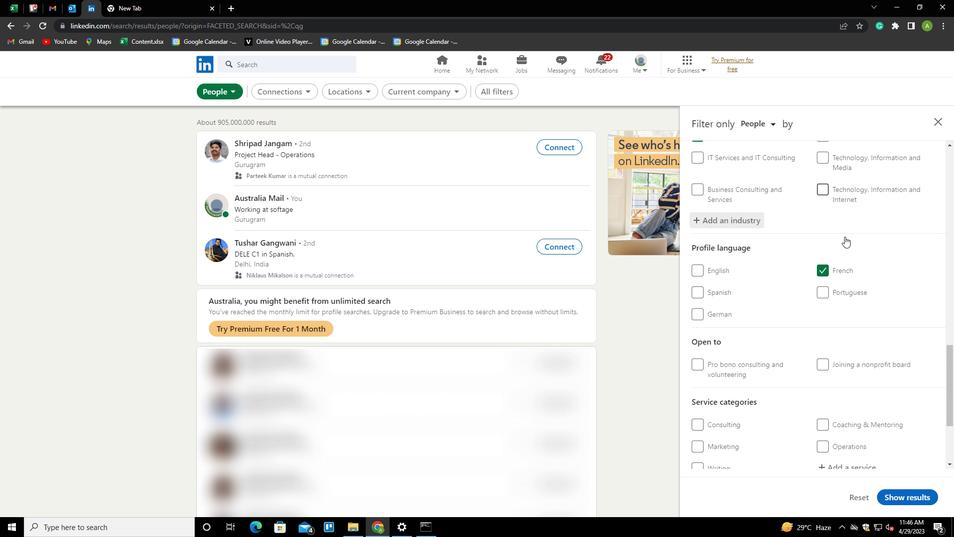 
Action: Mouse scrolled (845, 236) with delta (0, 0)
Screenshot: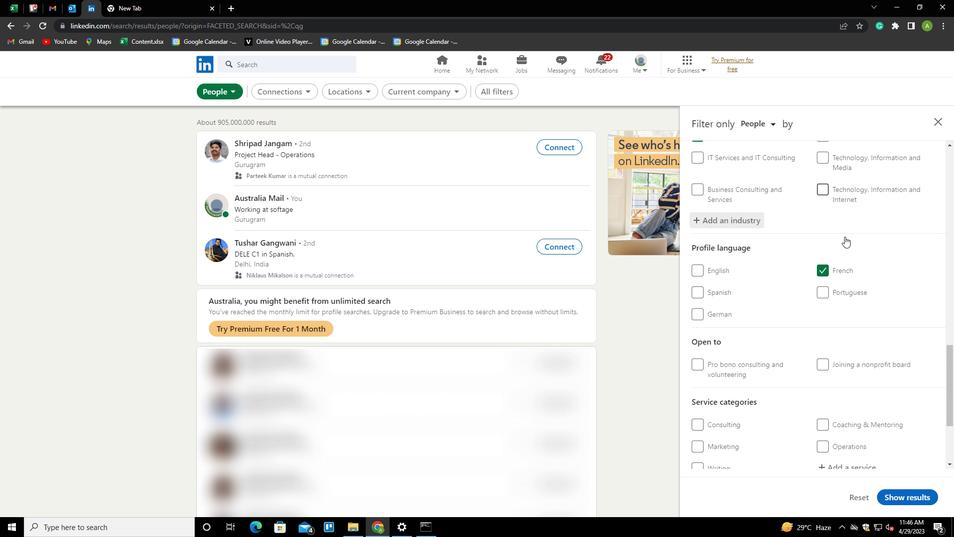 
Action: Mouse scrolled (845, 236) with delta (0, 0)
Screenshot: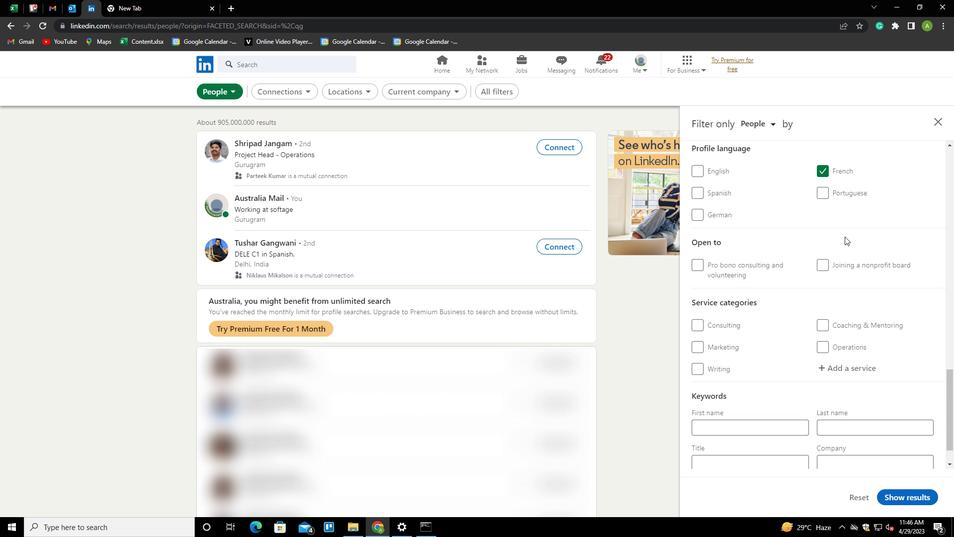 
Action: Mouse scrolled (845, 236) with delta (0, 0)
Screenshot: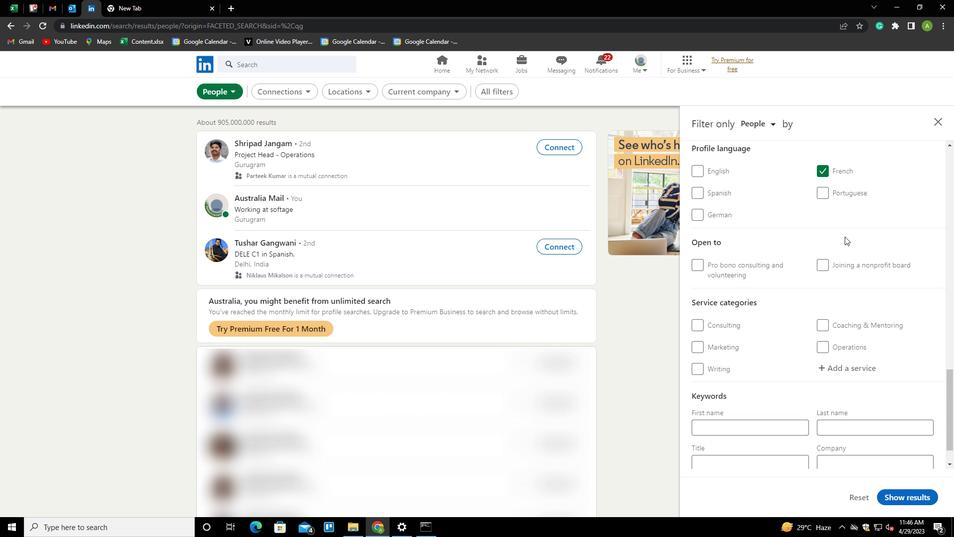 
Action: Mouse scrolled (845, 236) with delta (0, 0)
Screenshot: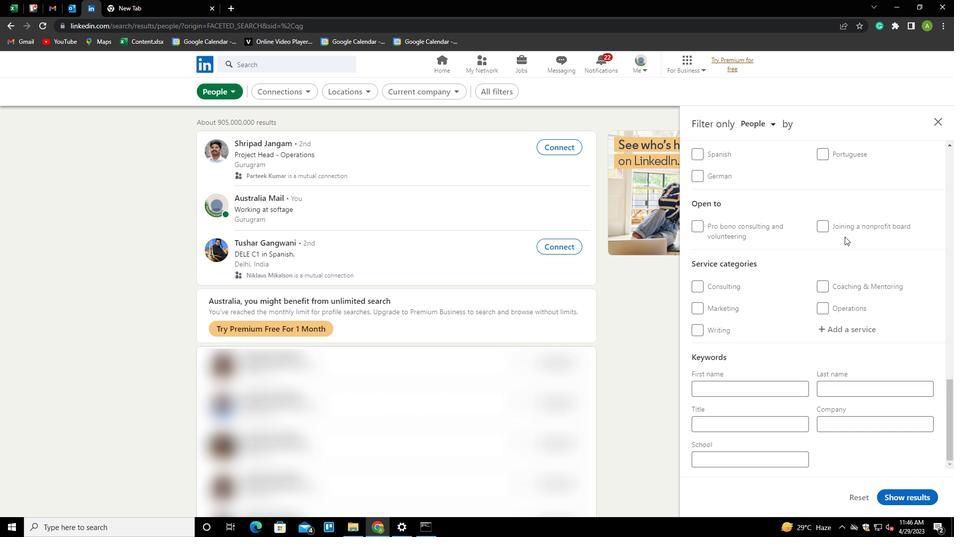 
Action: Mouse moved to (842, 330)
Screenshot: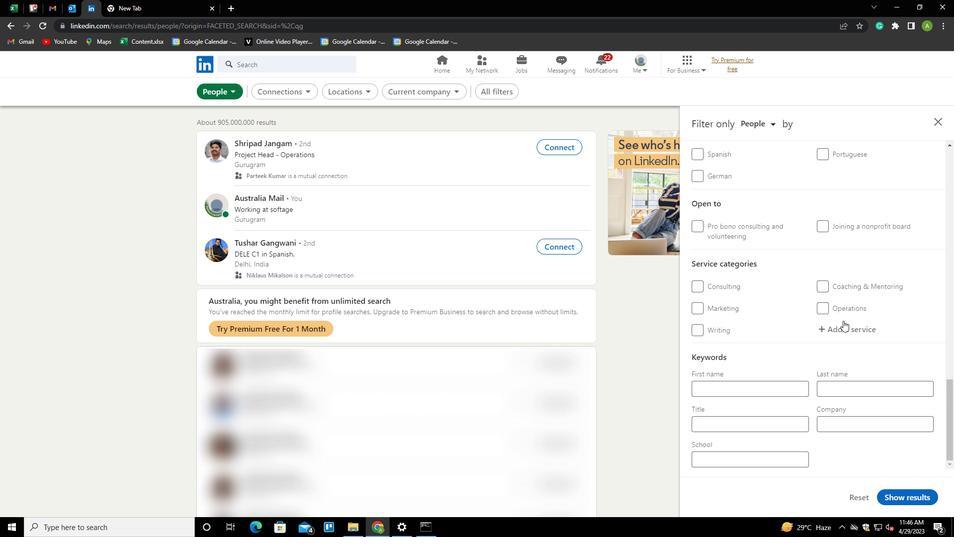 
Action: Mouse pressed left at (842, 330)
Screenshot: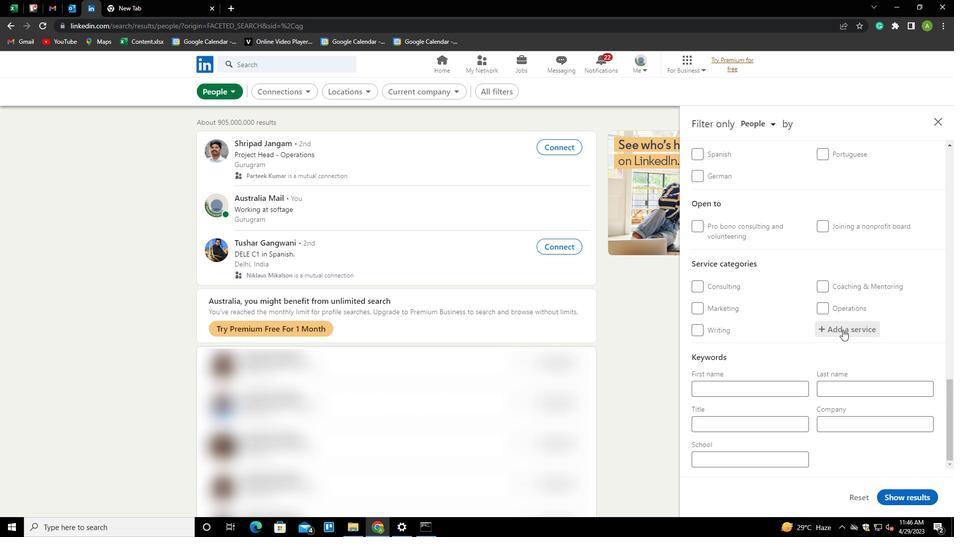 
Action: Key pressed <Key.shift>C<Key.backspace>BARTEND<Key.down><Key.enter>
Screenshot: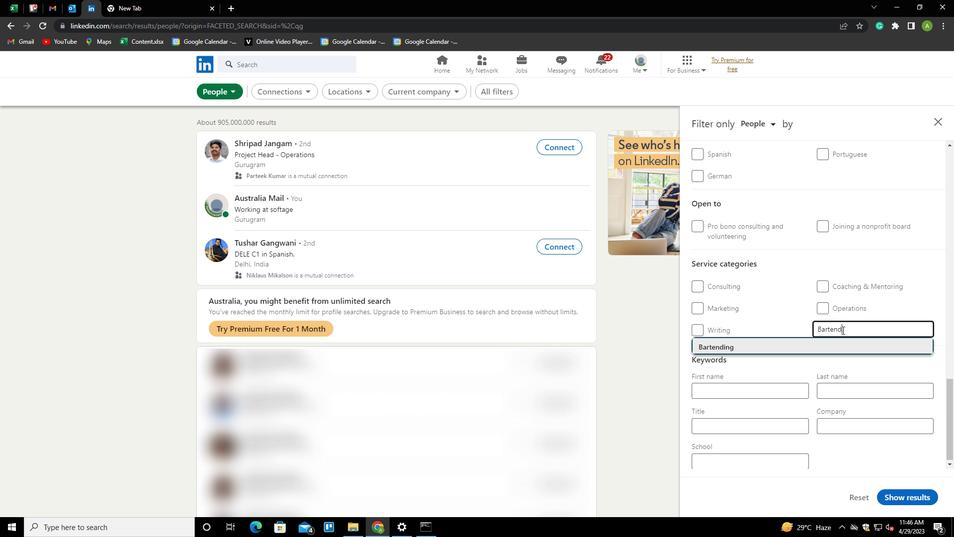
Action: Mouse scrolled (842, 329) with delta (0, 0)
Screenshot: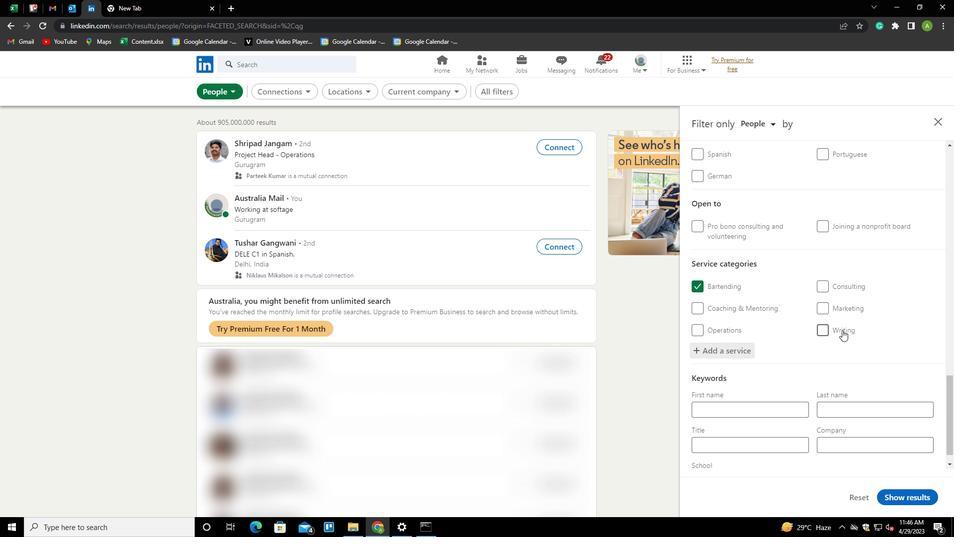 
Action: Mouse scrolled (842, 329) with delta (0, 0)
Screenshot: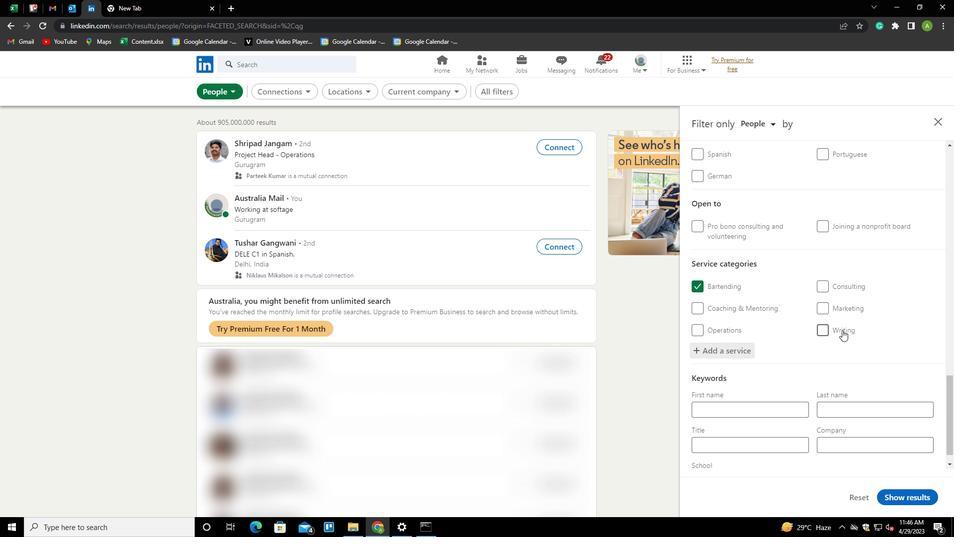 
Action: Mouse scrolled (842, 329) with delta (0, 0)
Screenshot: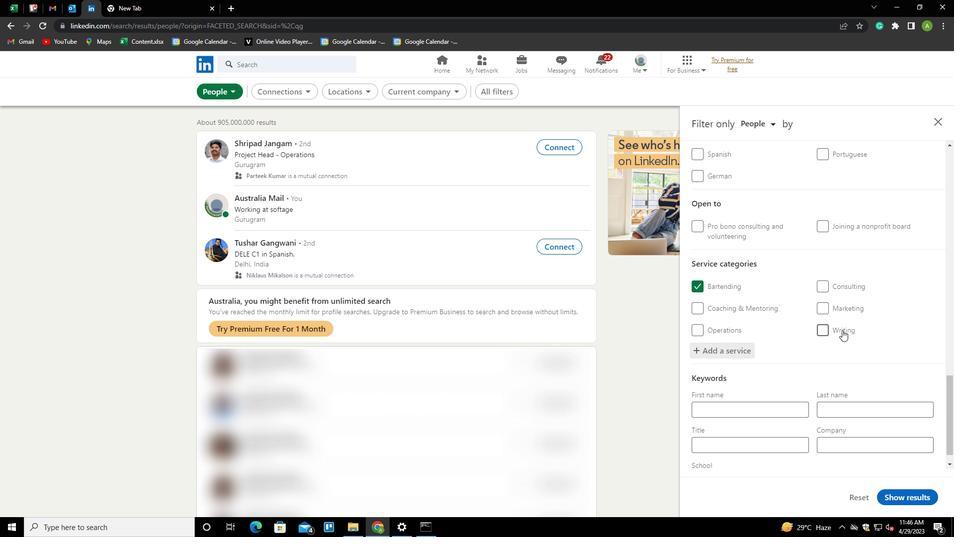 
Action: Mouse scrolled (842, 329) with delta (0, 0)
Screenshot: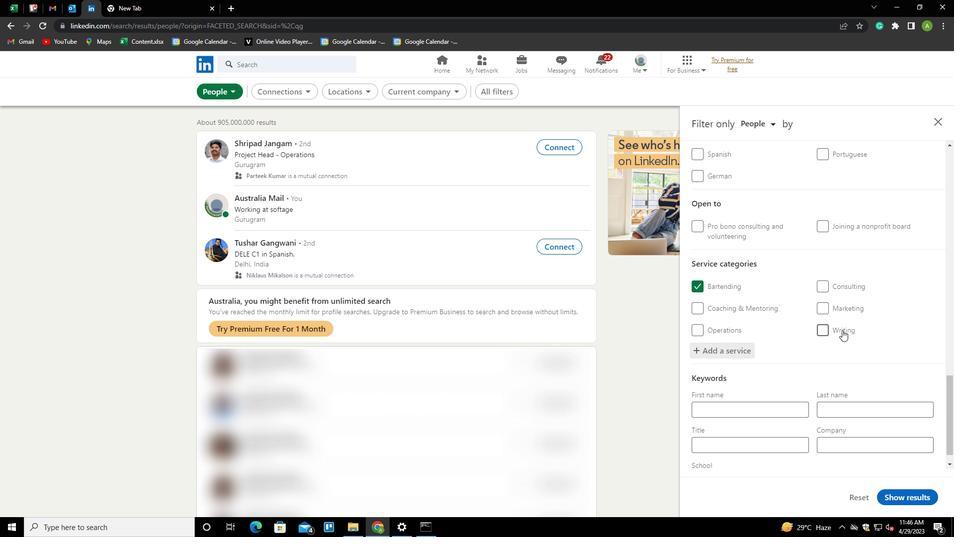 
Action: Mouse scrolled (842, 329) with delta (0, 0)
Screenshot: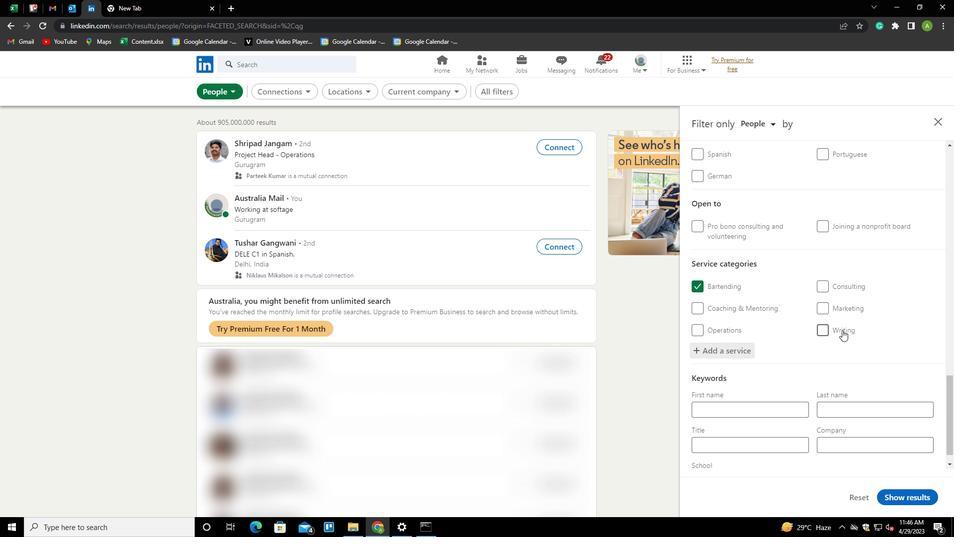
Action: Mouse scrolled (842, 329) with delta (0, 0)
Screenshot: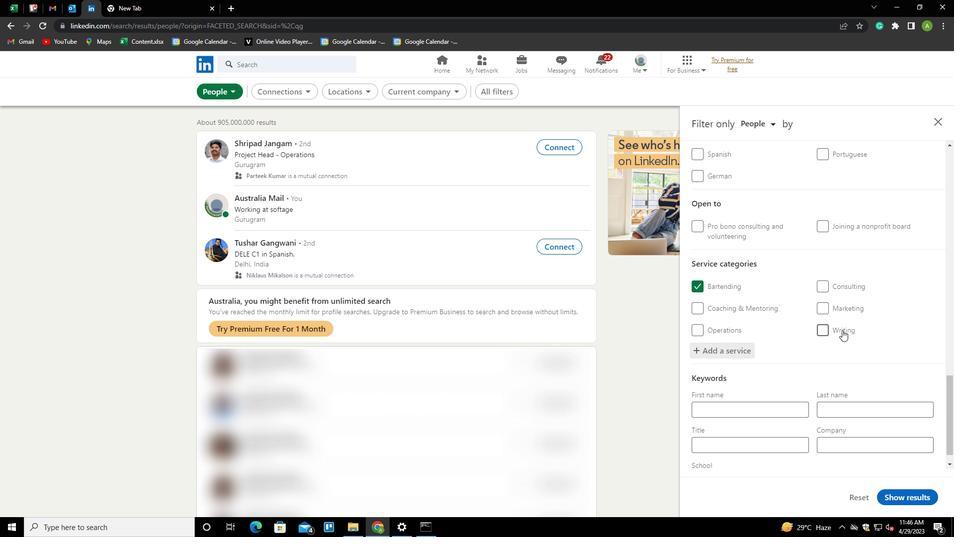 
Action: Mouse moved to (762, 430)
Screenshot: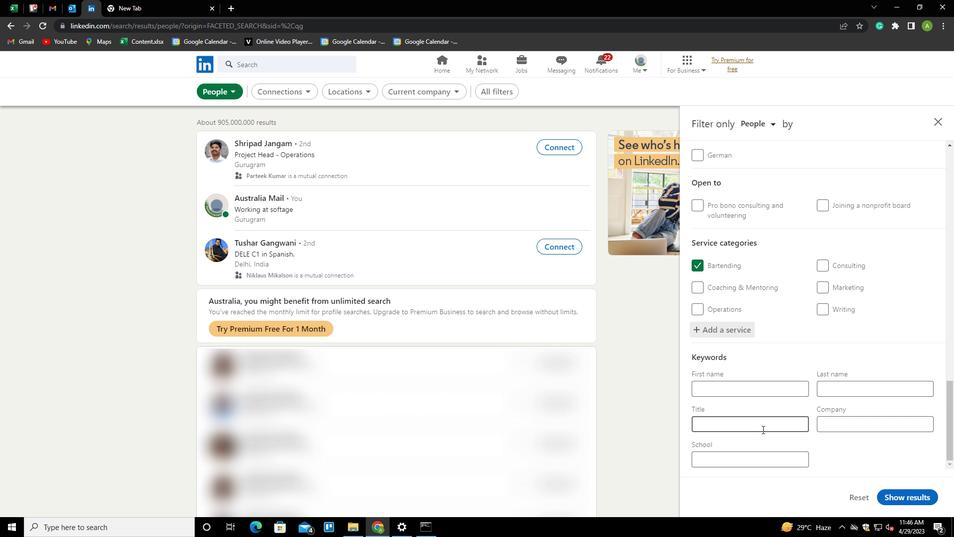 
Action: Mouse pressed left at (762, 430)
Screenshot: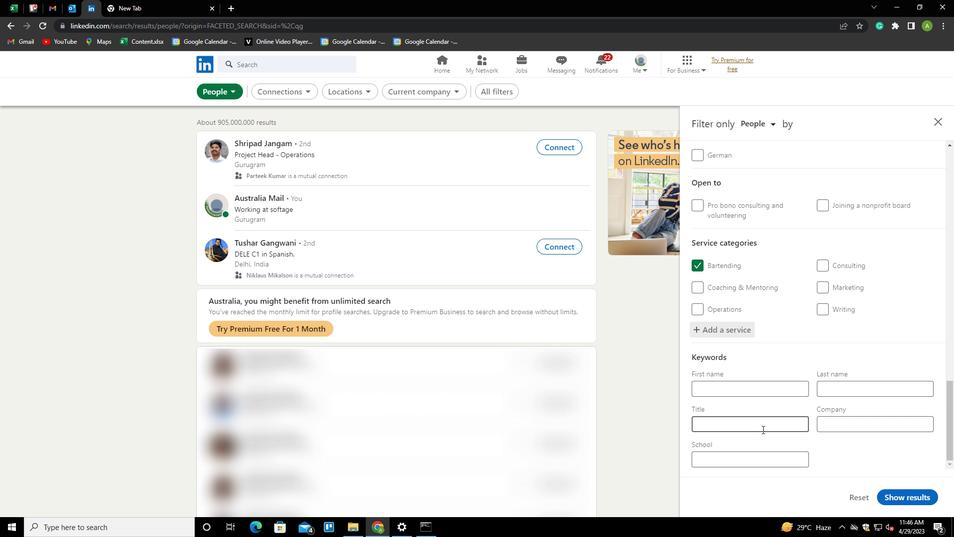 
Action: Key pressed <Key.shift>STOER<Key.backspace><Key.backspace>RE<Key.space><Key.shift>MANAGER
Screenshot: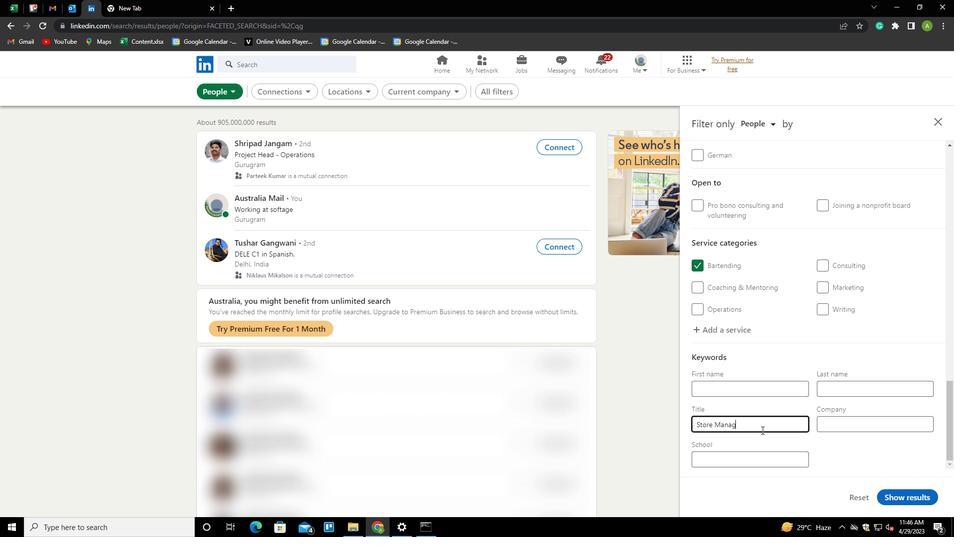 
Action: Mouse moved to (863, 439)
Screenshot: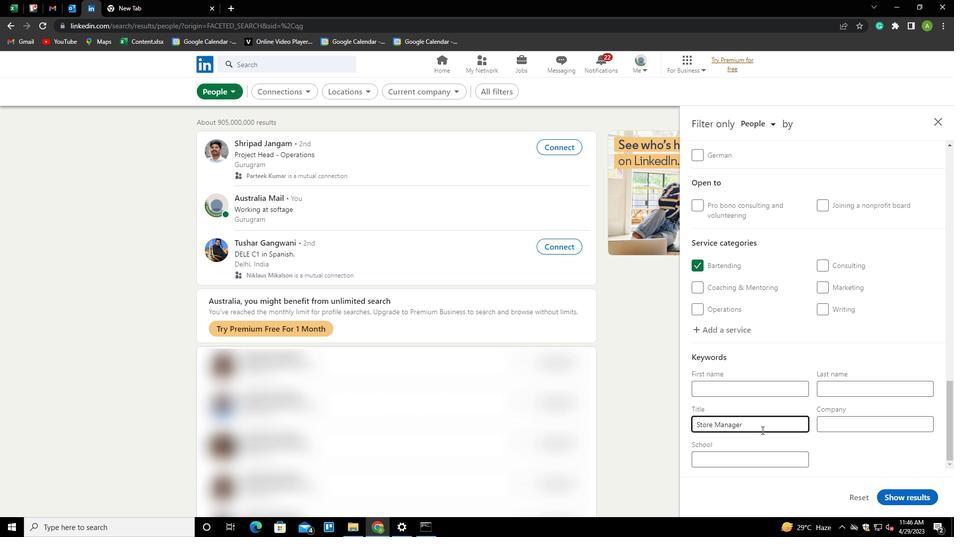 
Action: Mouse pressed left at (863, 439)
Screenshot: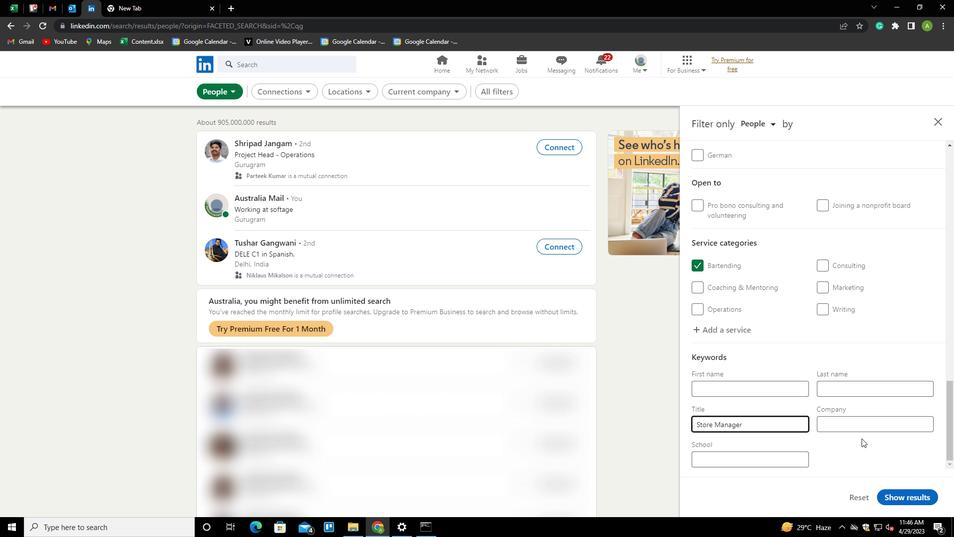 
Action: Mouse moved to (912, 500)
Screenshot: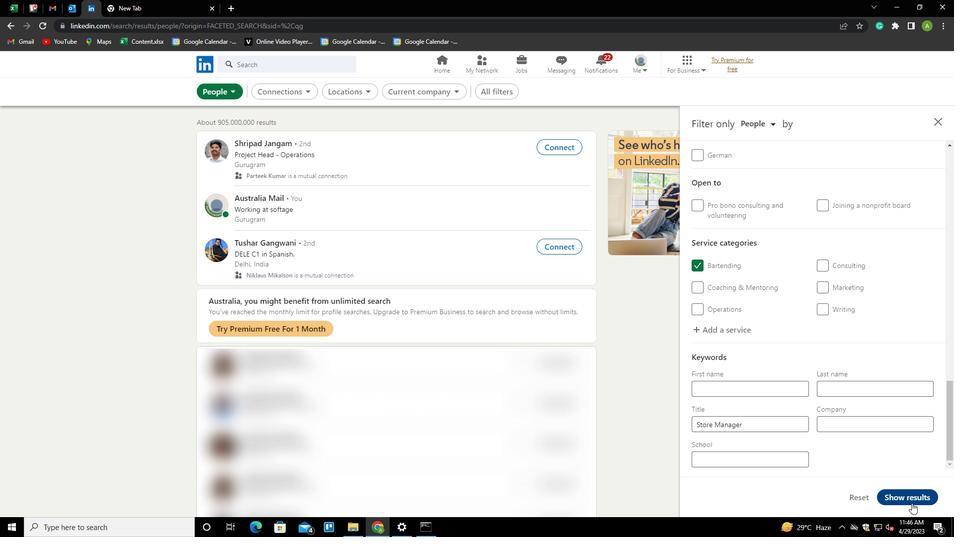 
Action: Mouse pressed left at (912, 500)
Screenshot: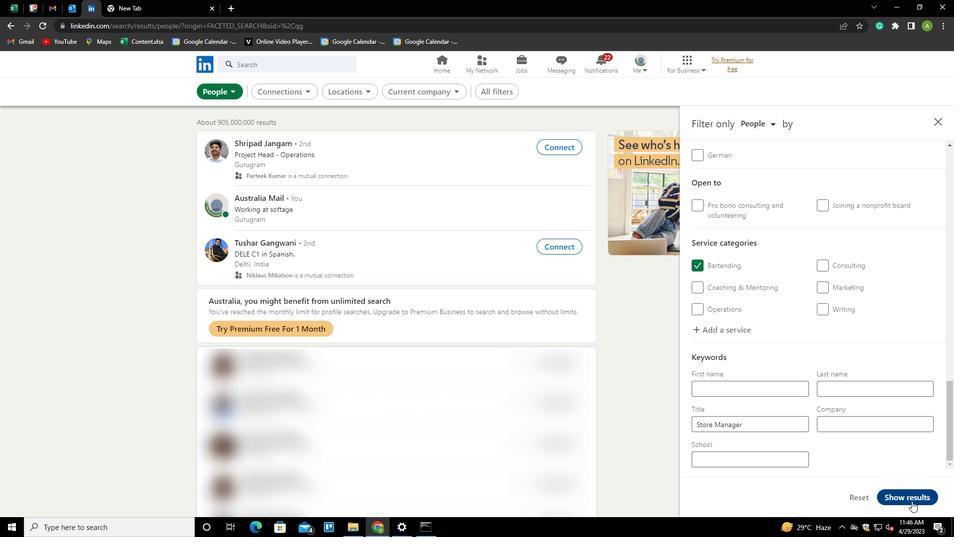 
